 Task: Set the tab size preference to 1.
Action: Mouse moved to (1288, 124)
Screenshot: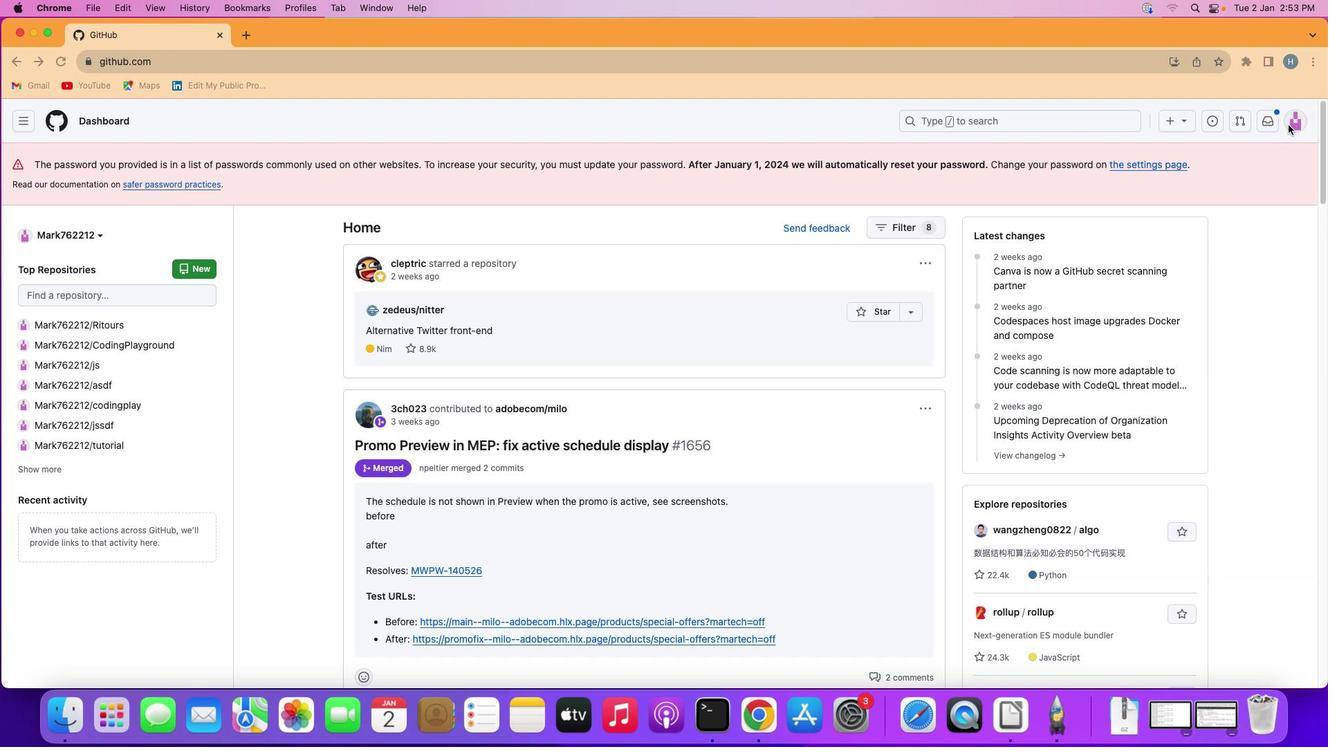
Action: Mouse pressed left at (1288, 124)
Screenshot: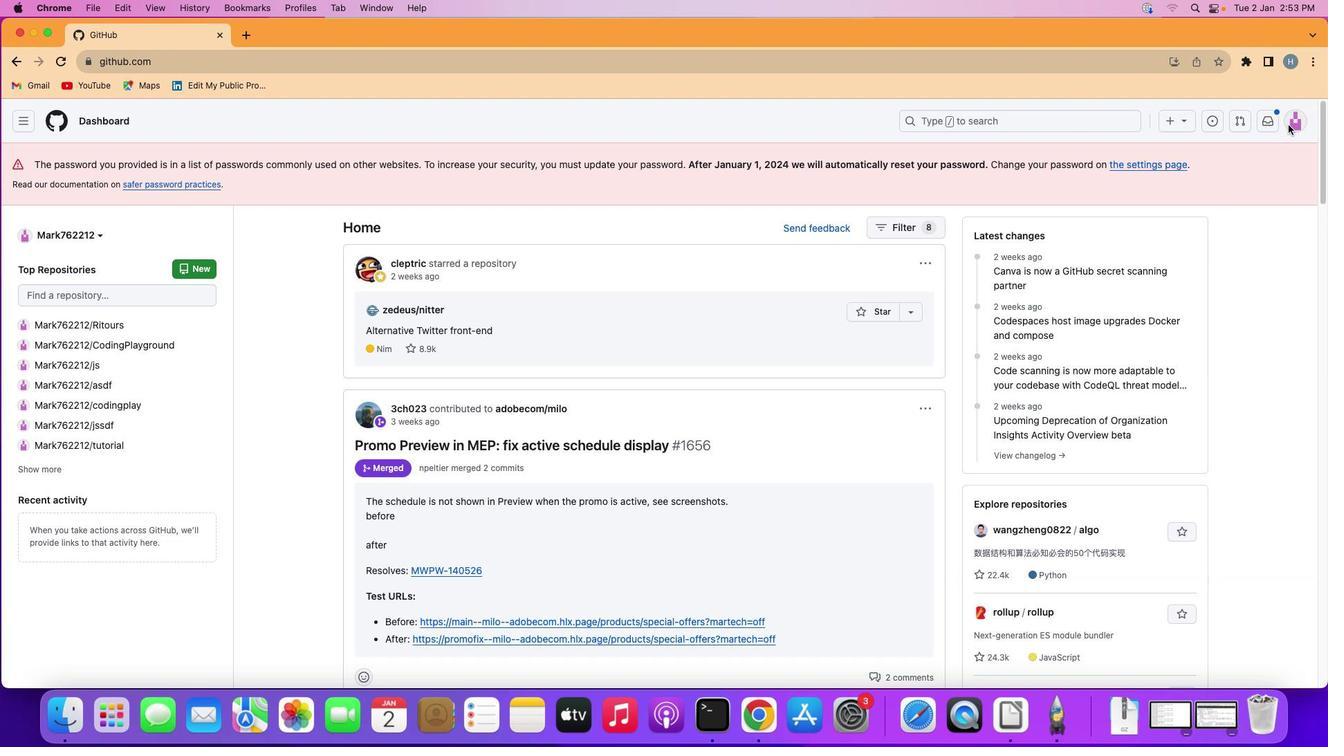 
Action: Mouse moved to (1293, 120)
Screenshot: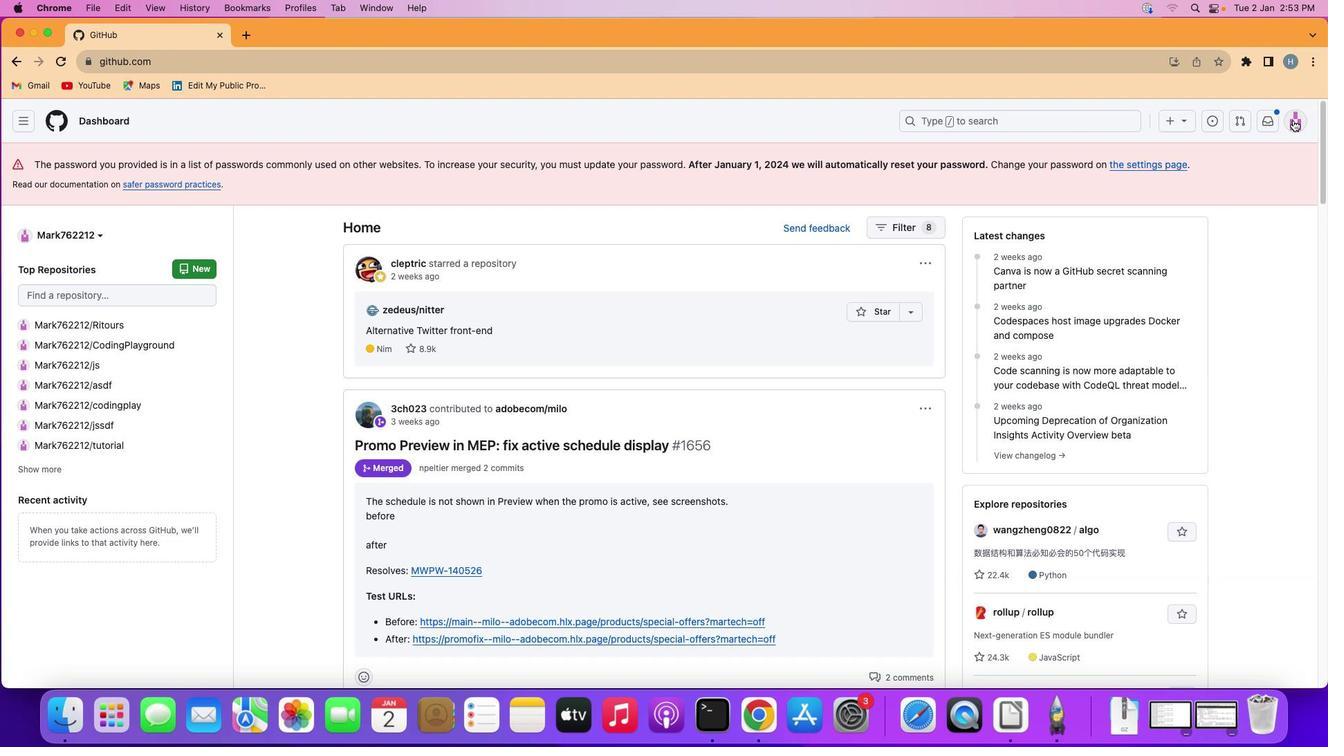 
Action: Mouse pressed left at (1293, 120)
Screenshot: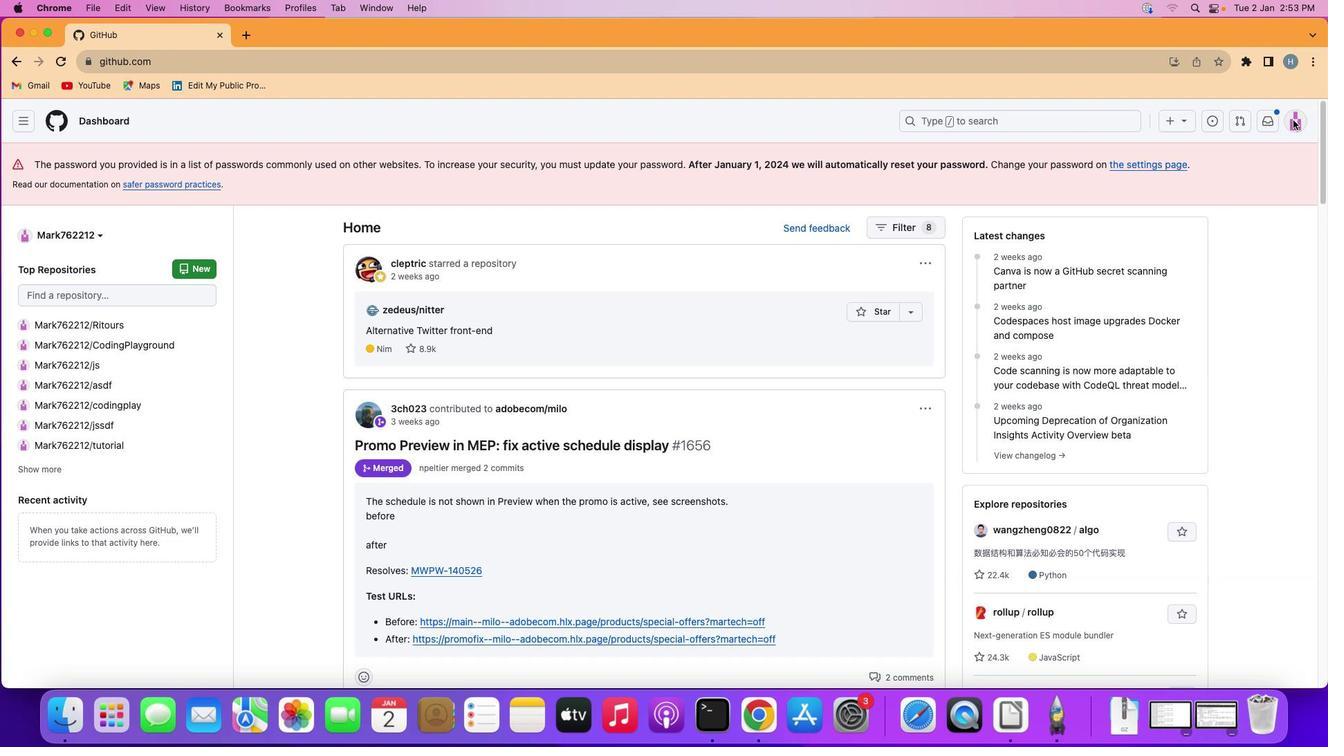 
Action: Mouse moved to (1204, 497)
Screenshot: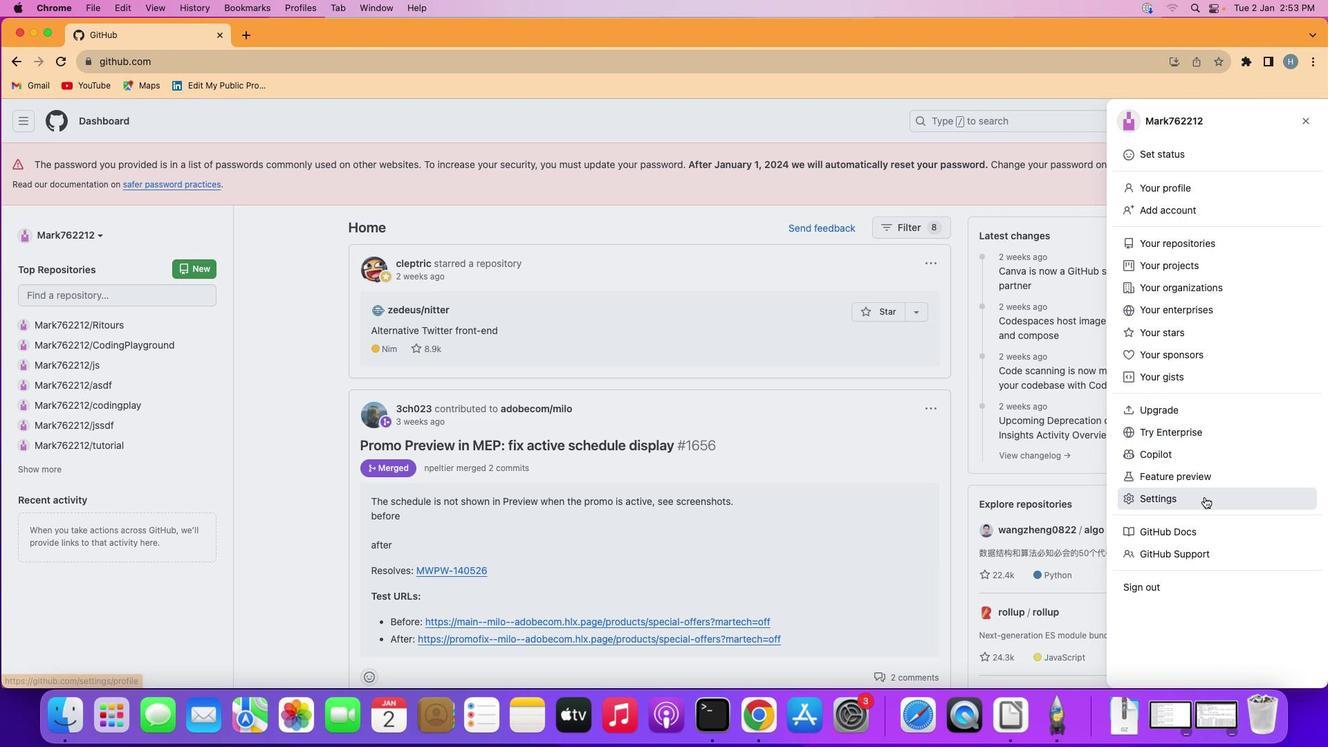 
Action: Mouse pressed left at (1204, 497)
Screenshot: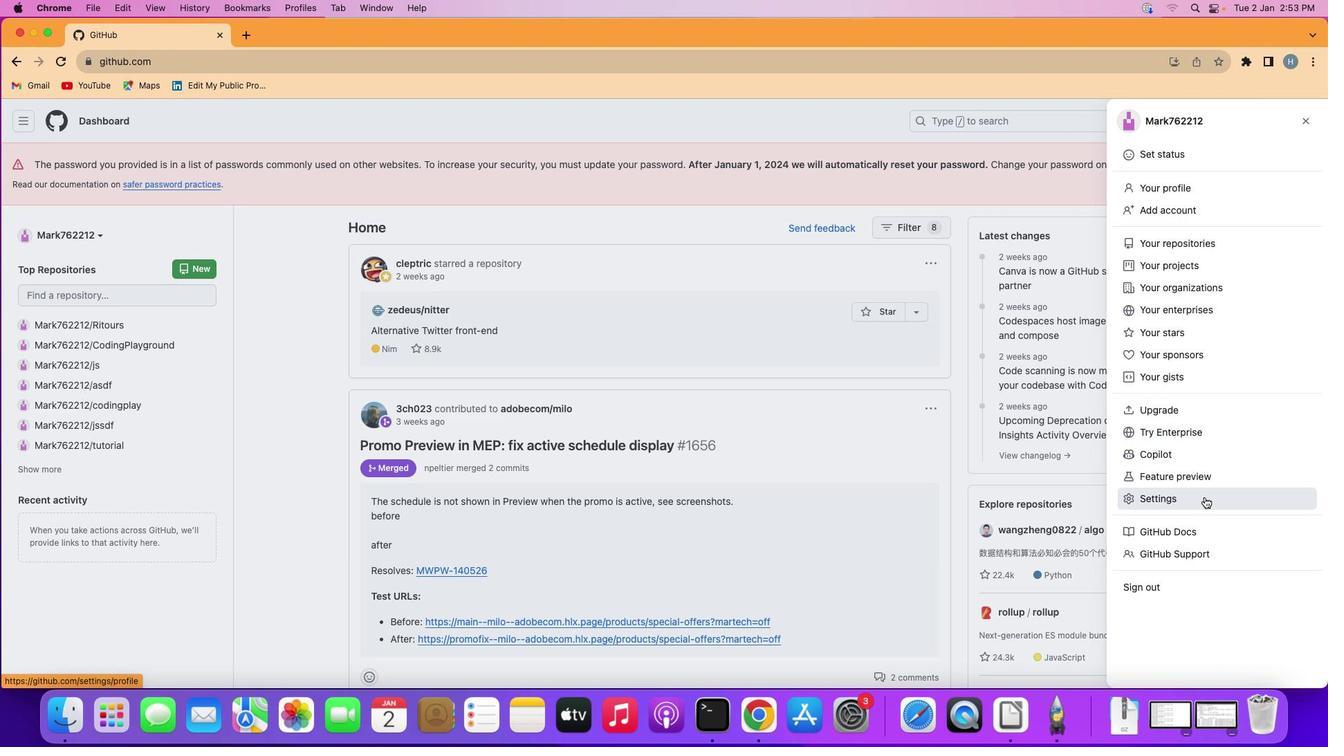 
Action: Mouse moved to (312, 329)
Screenshot: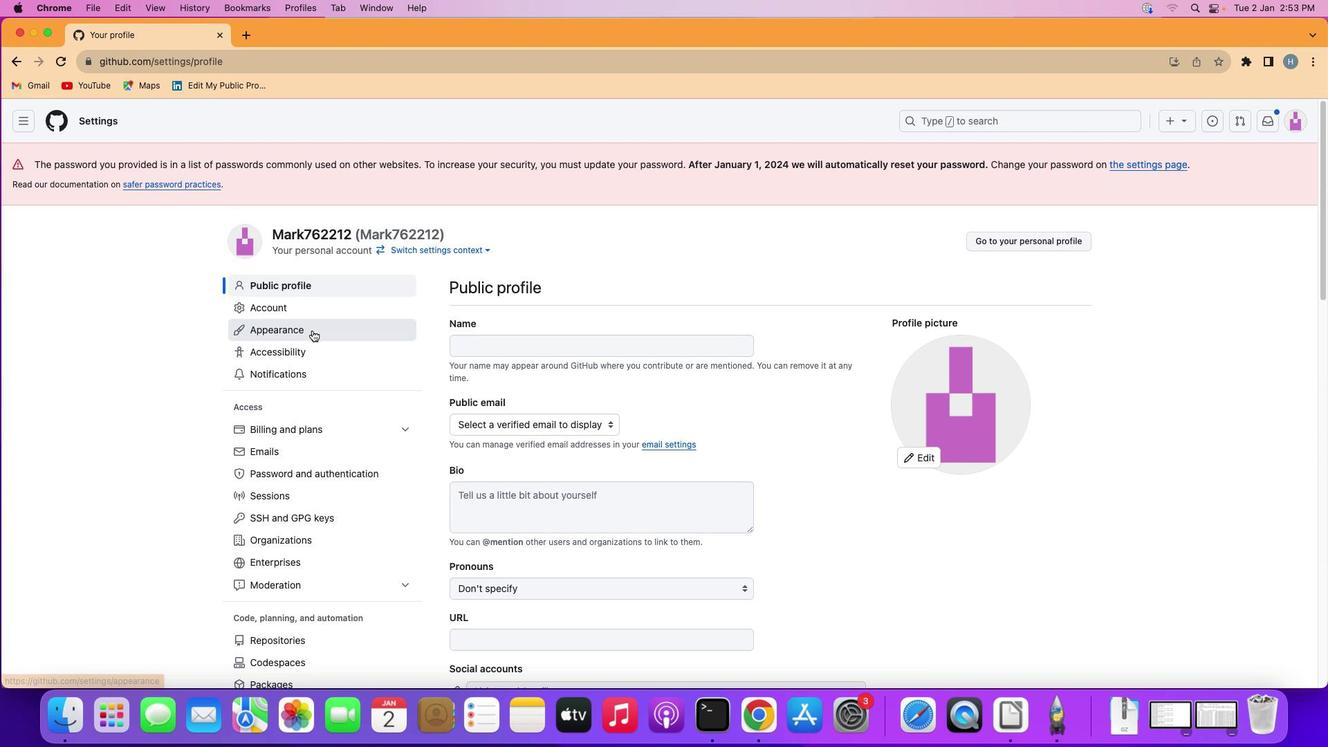 
Action: Mouse pressed left at (312, 329)
Screenshot: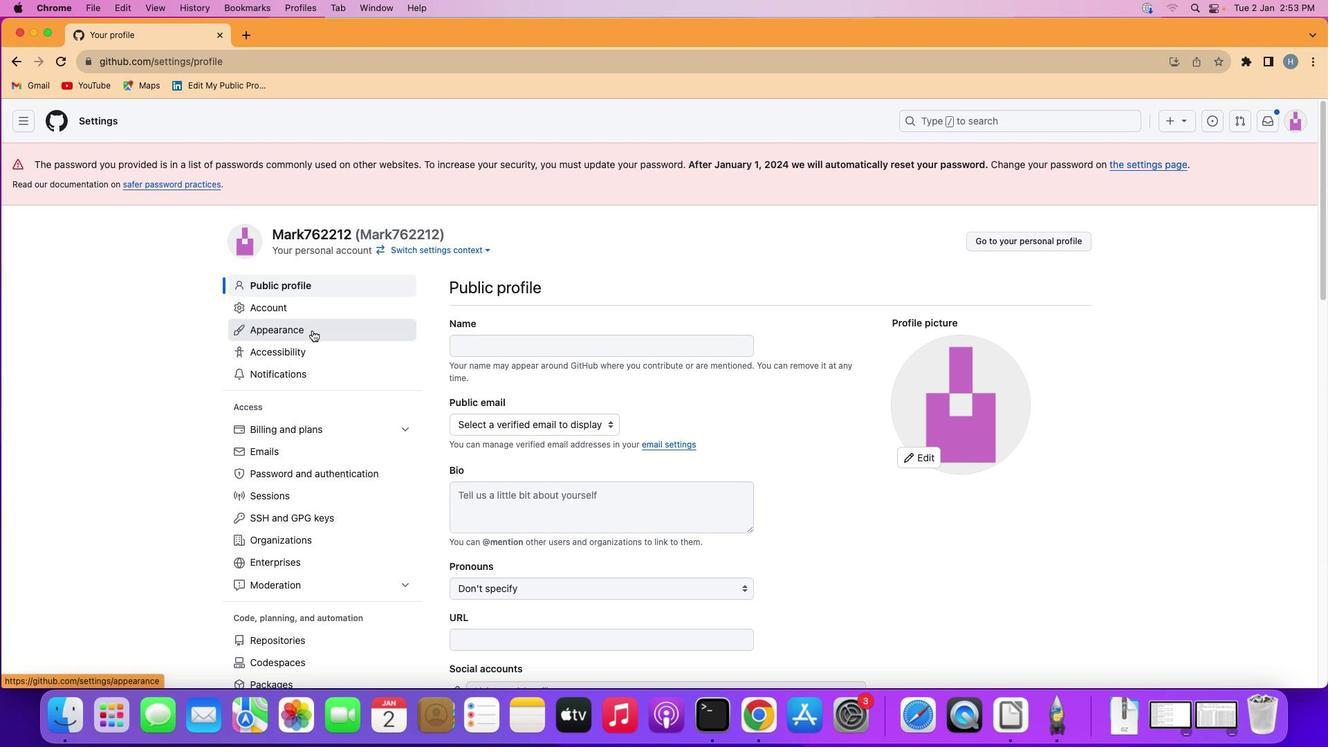 
Action: Mouse moved to (633, 407)
Screenshot: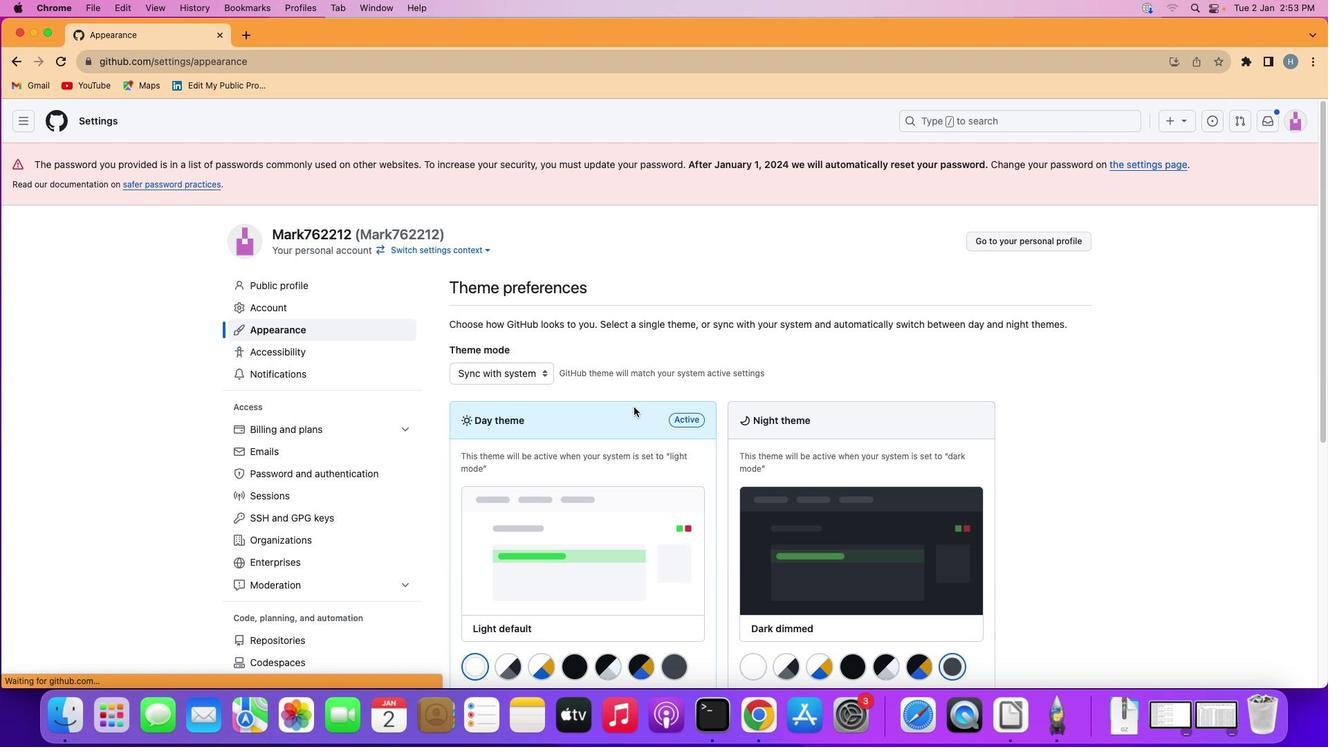 
Action: Mouse scrolled (633, 407) with delta (0, 0)
Screenshot: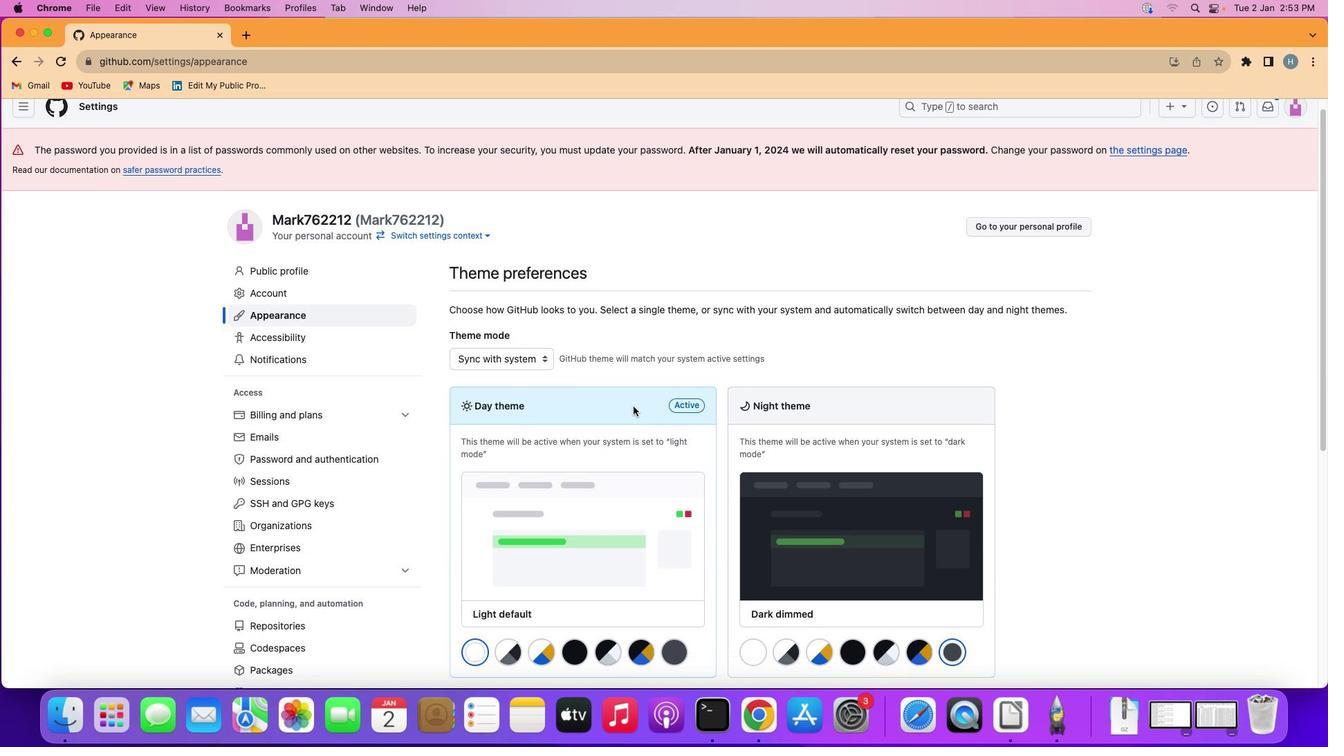 
Action: Mouse scrolled (633, 407) with delta (0, 0)
Screenshot: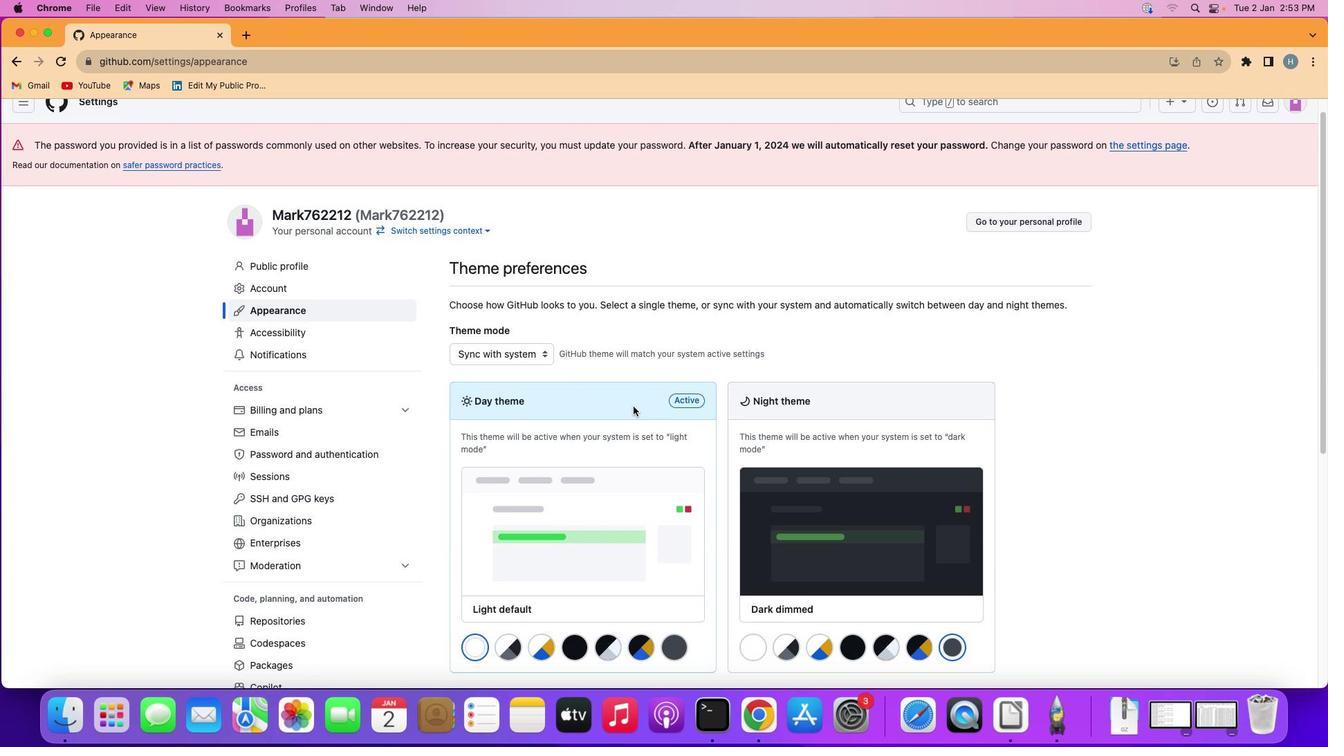 
Action: Mouse moved to (629, 406)
Screenshot: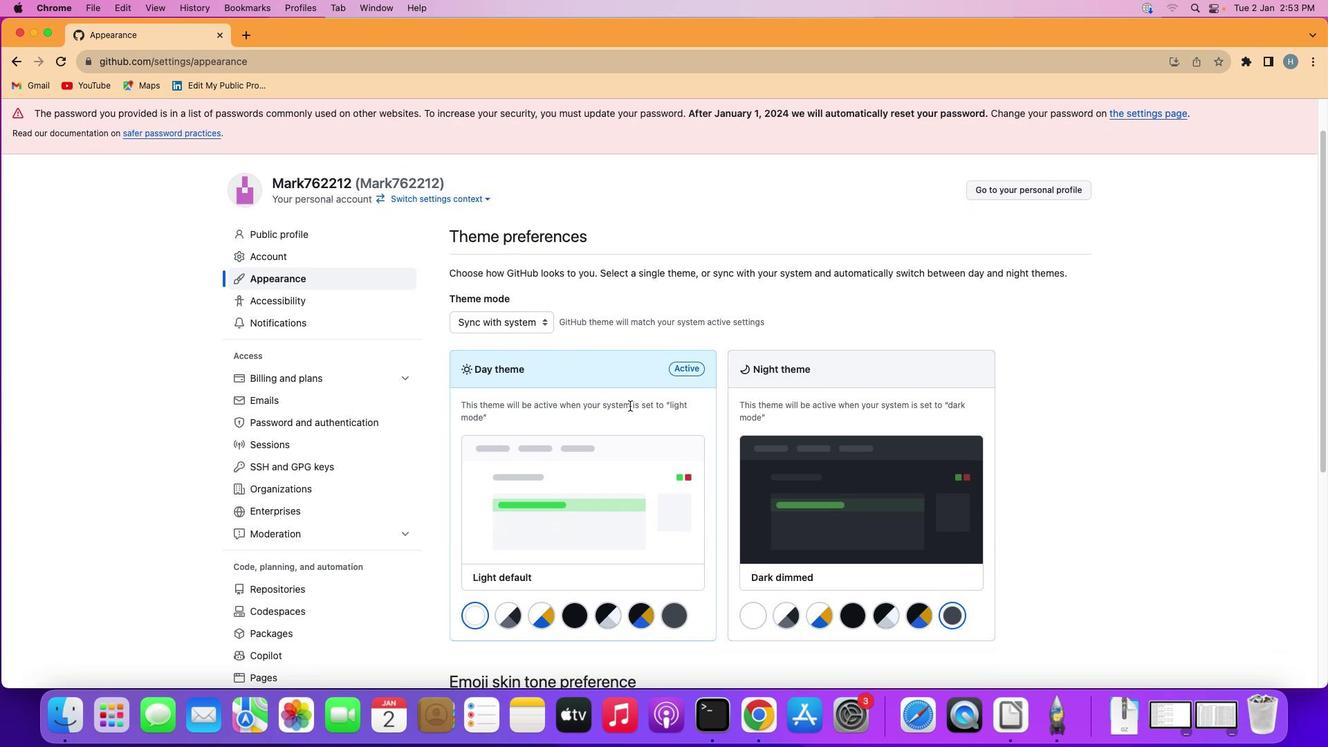 
Action: Mouse scrolled (629, 406) with delta (0, 0)
Screenshot: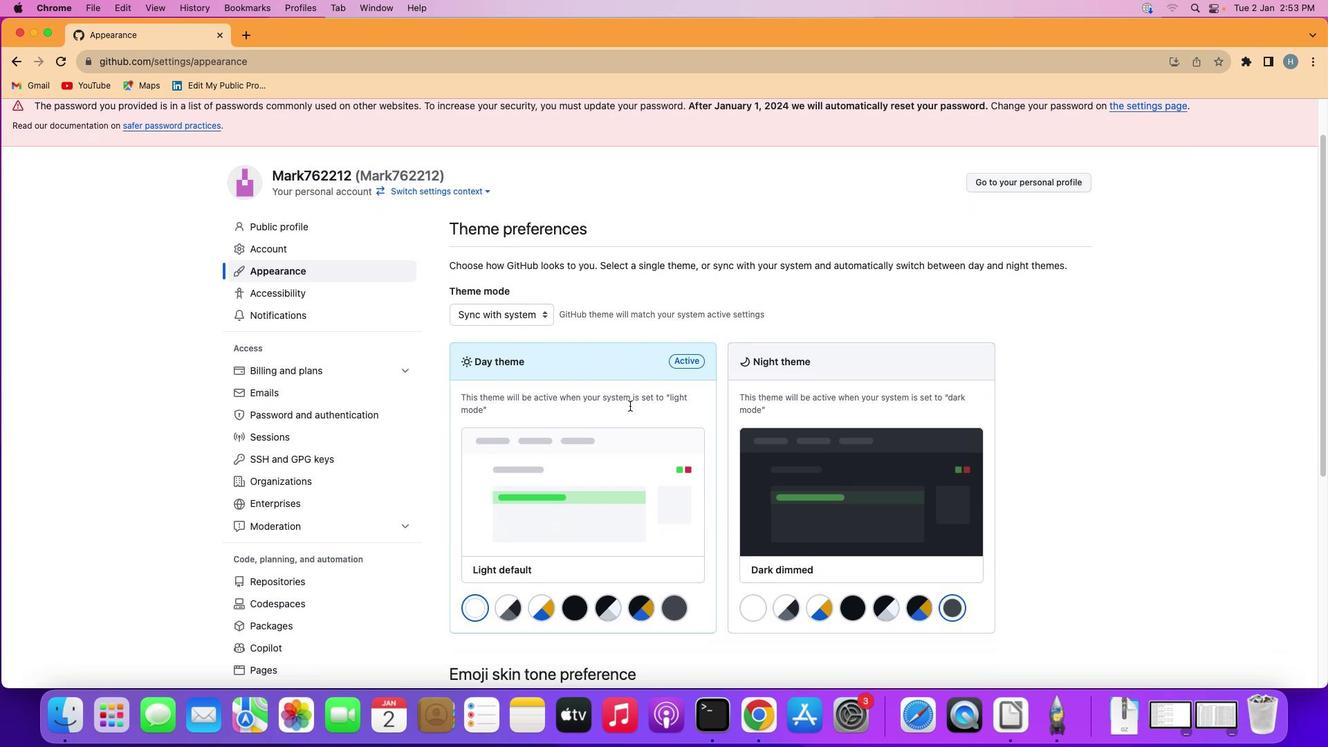 
Action: Mouse scrolled (629, 406) with delta (0, 0)
Screenshot: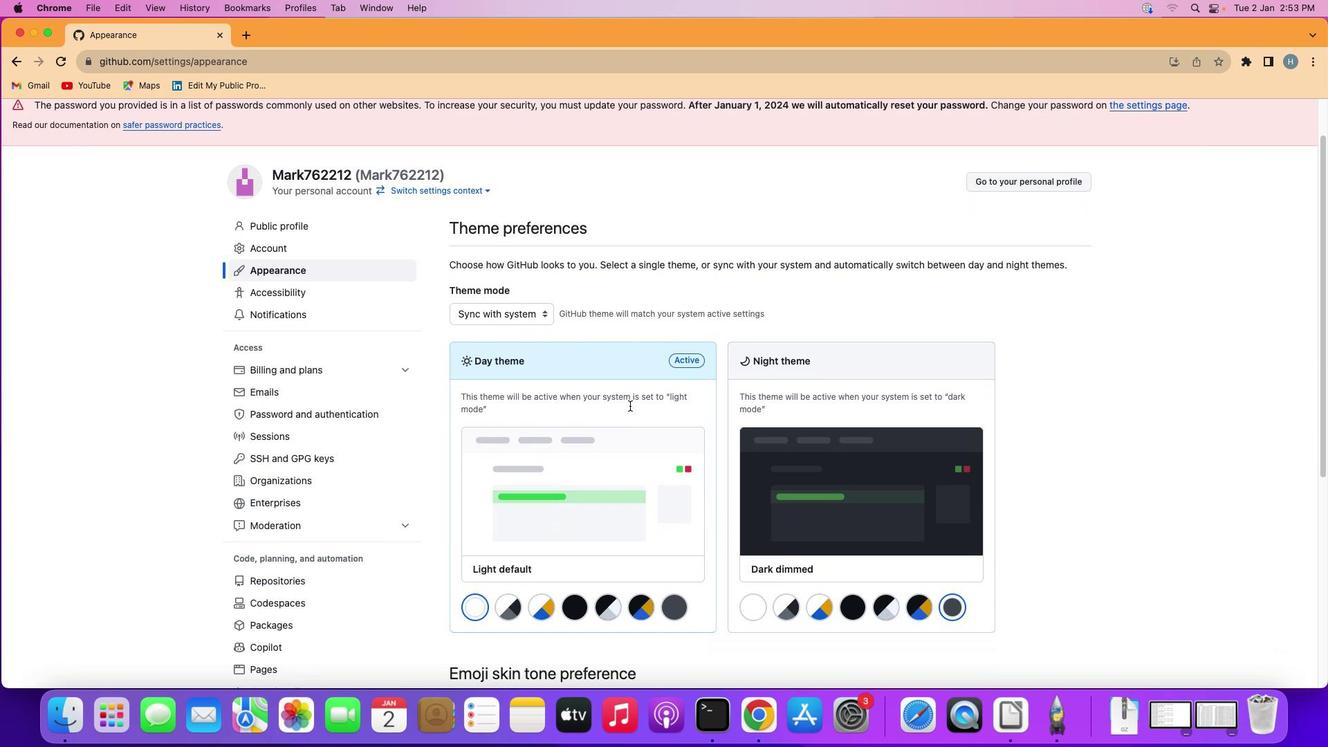 
Action: Mouse scrolled (629, 406) with delta (0, -2)
Screenshot: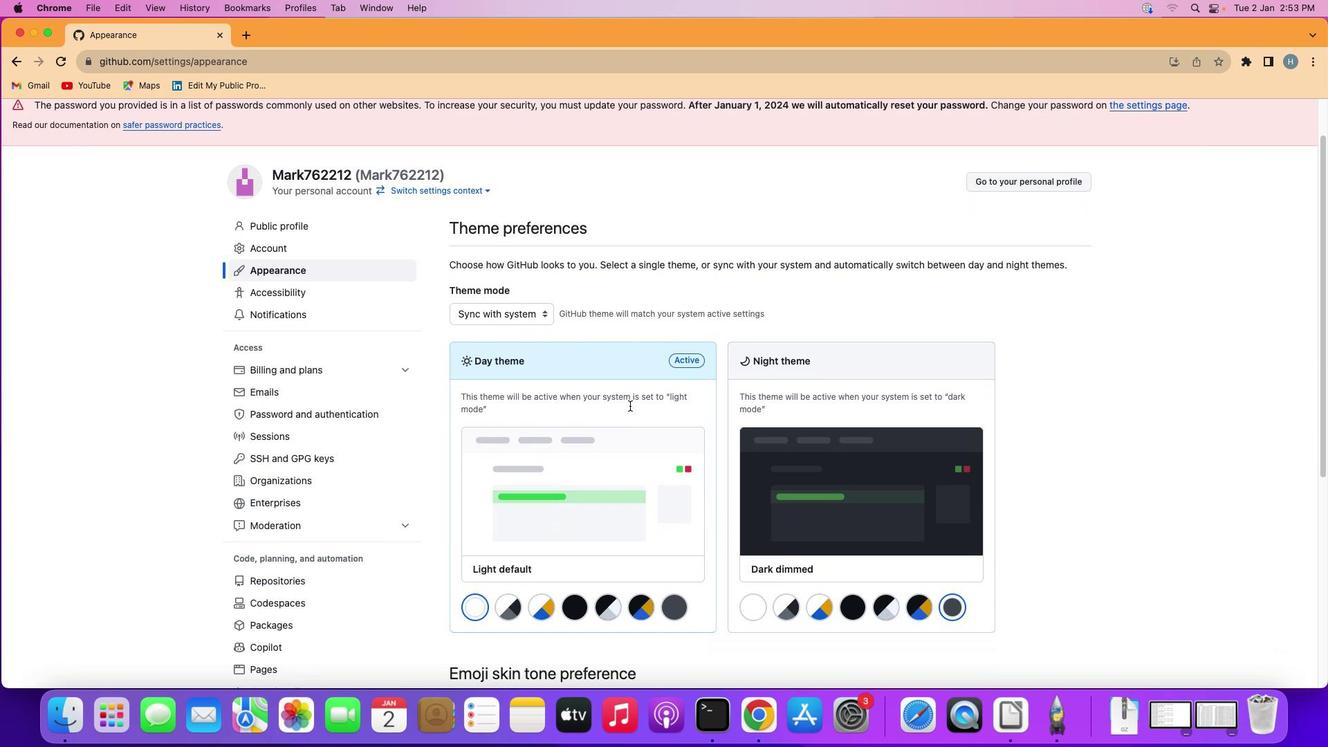 
Action: Mouse scrolled (629, 406) with delta (0, 2)
Screenshot: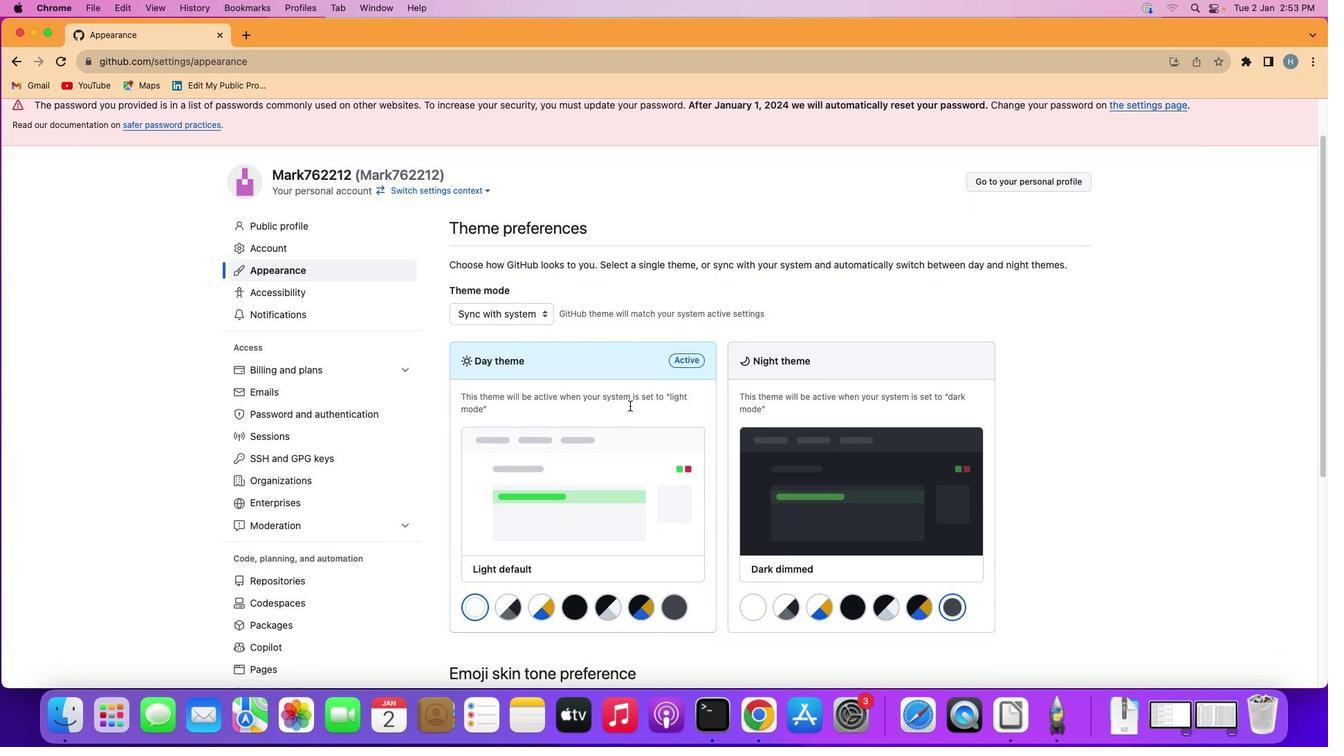 
Action: Mouse moved to (628, 405)
Screenshot: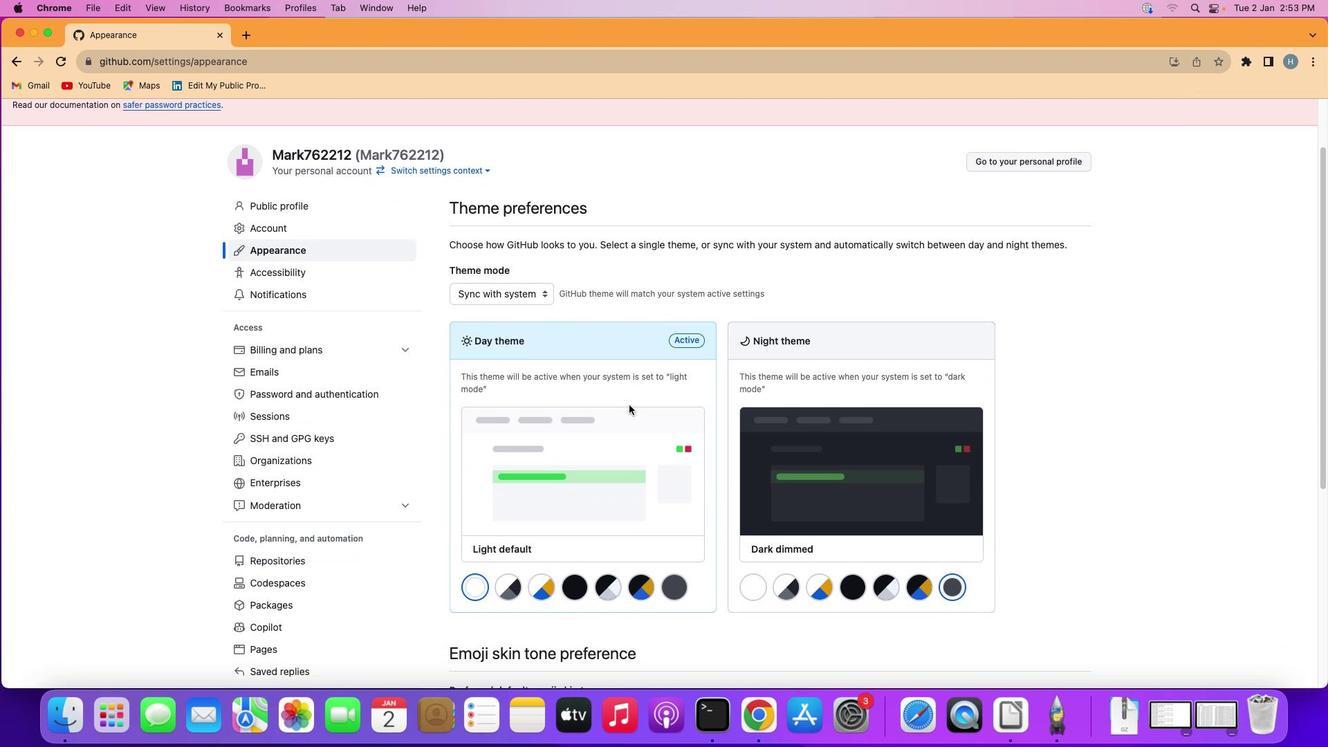 
Action: Mouse scrolled (628, 405) with delta (0, 0)
Screenshot: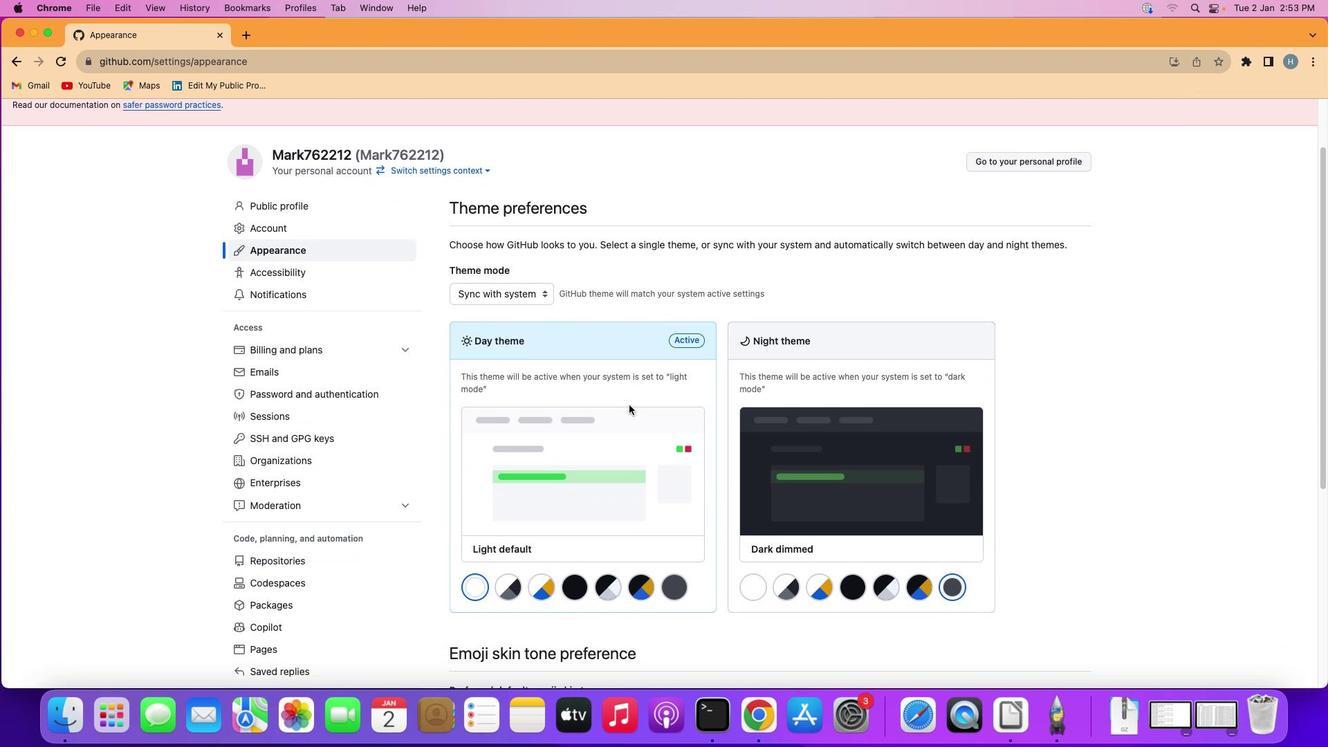 
Action: Mouse scrolled (628, 405) with delta (0, 0)
Screenshot: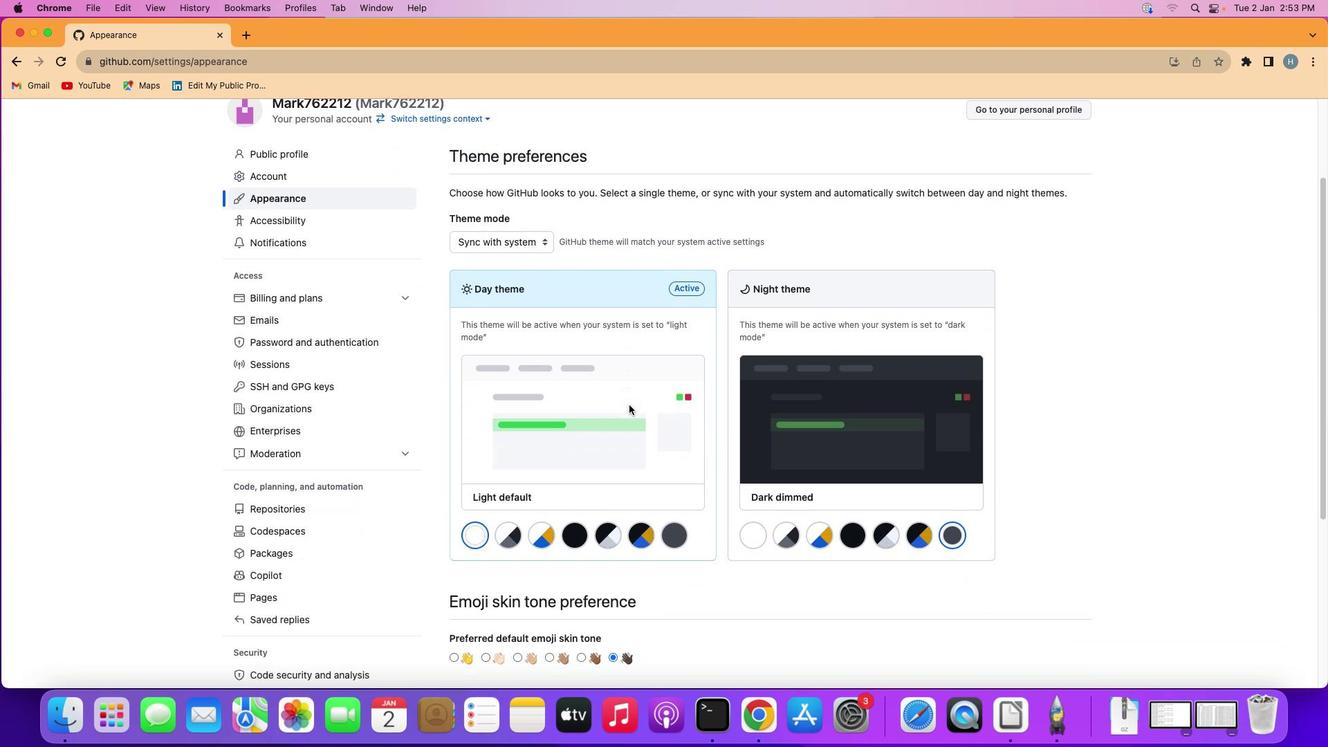 
Action: Mouse scrolled (628, 405) with delta (0, -1)
Screenshot: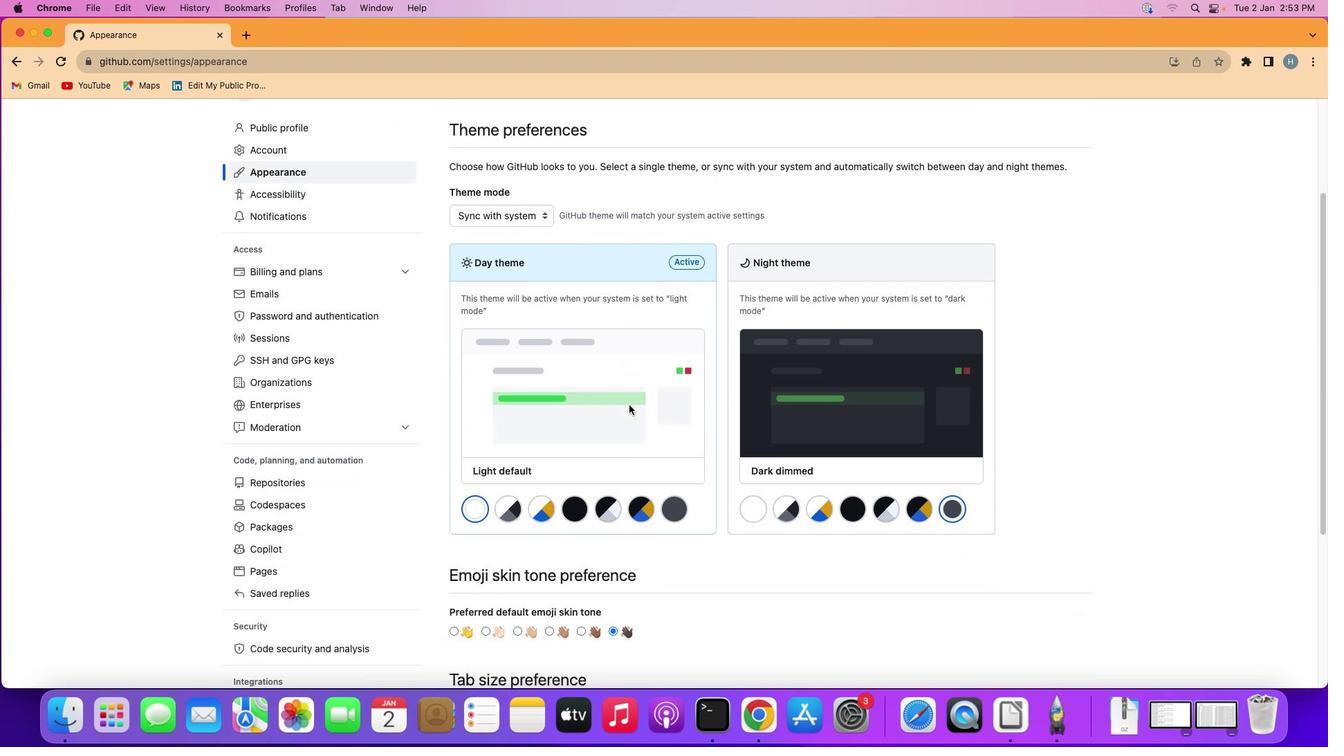 
Action: Mouse moved to (624, 406)
Screenshot: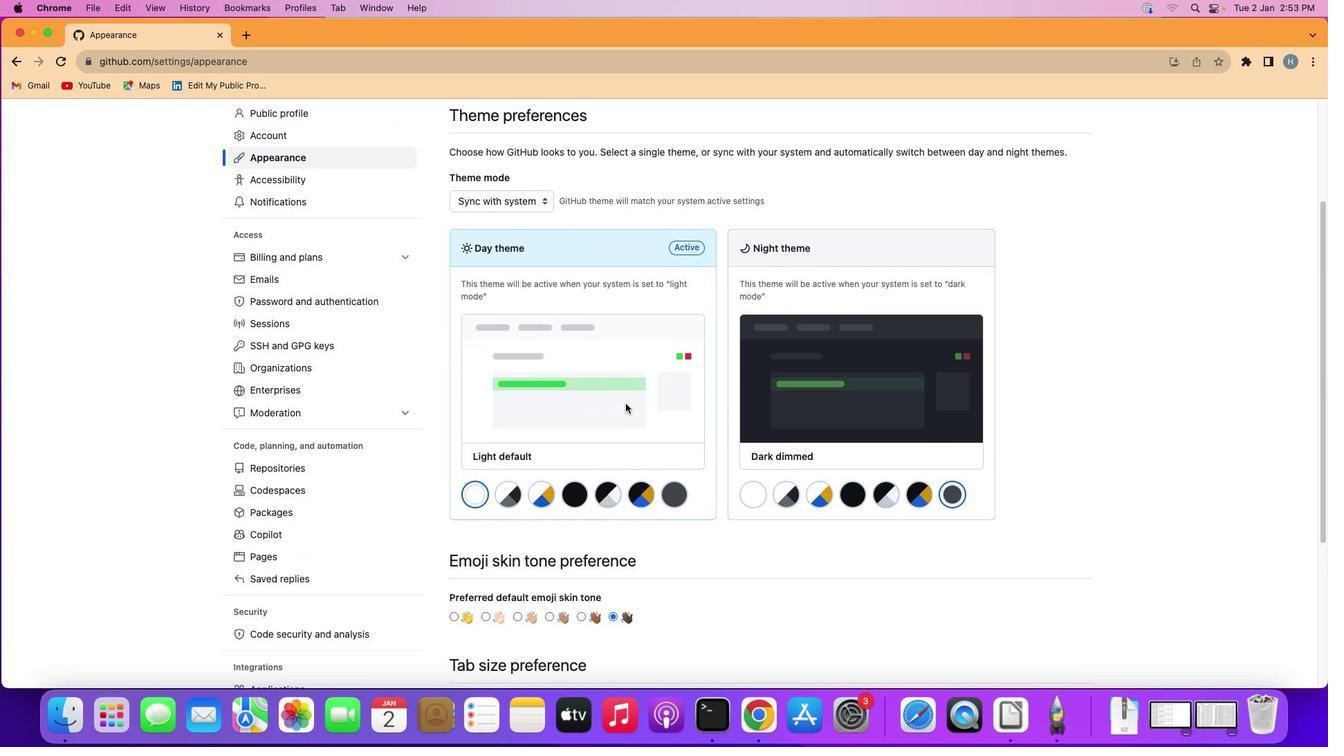 
Action: Mouse scrolled (624, 406) with delta (0, 0)
Screenshot: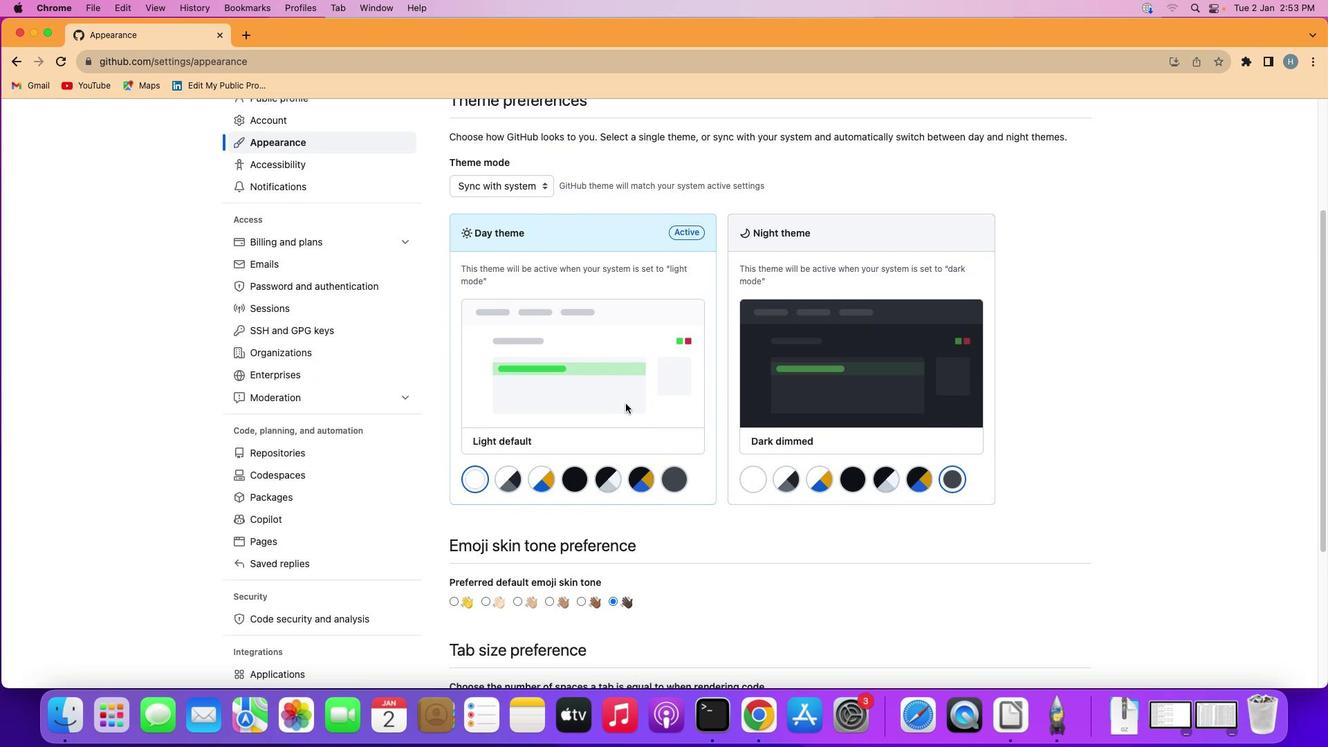 
Action: Mouse moved to (624, 405)
Screenshot: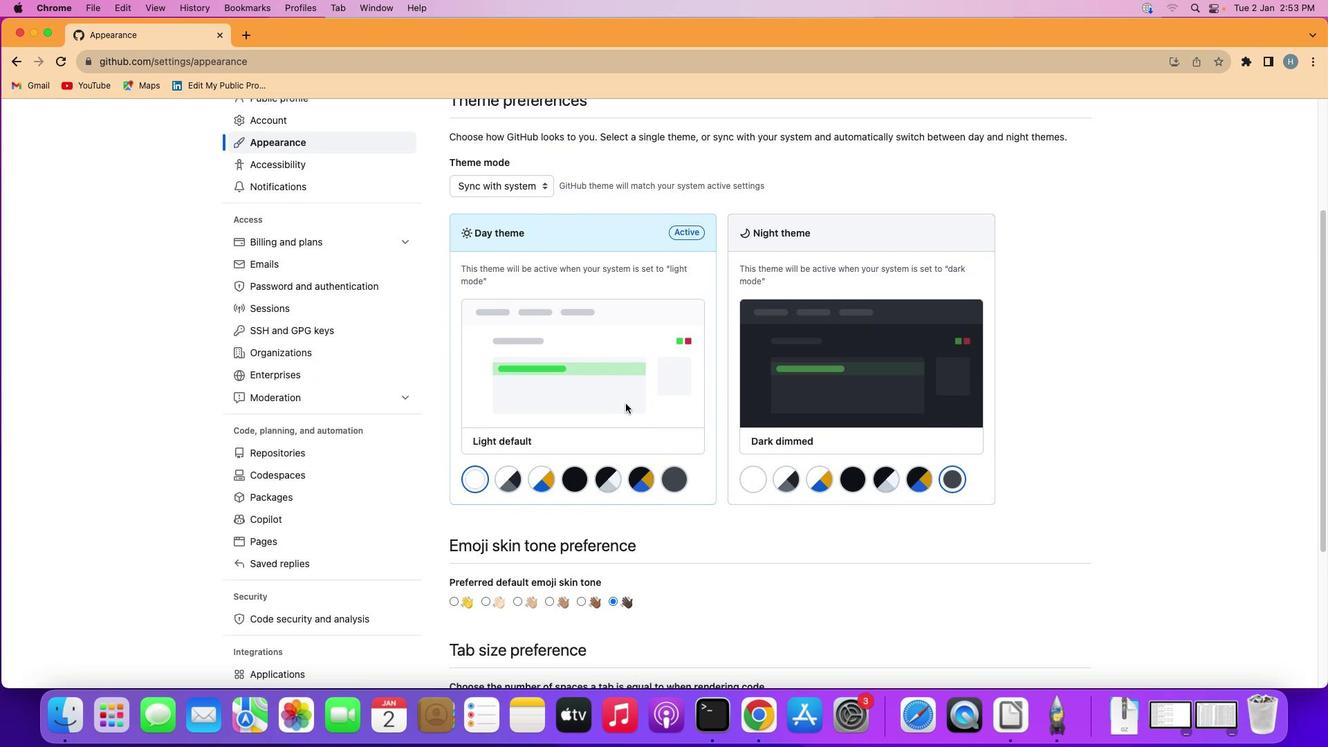 
Action: Mouse scrolled (624, 405) with delta (0, 0)
Screenshot: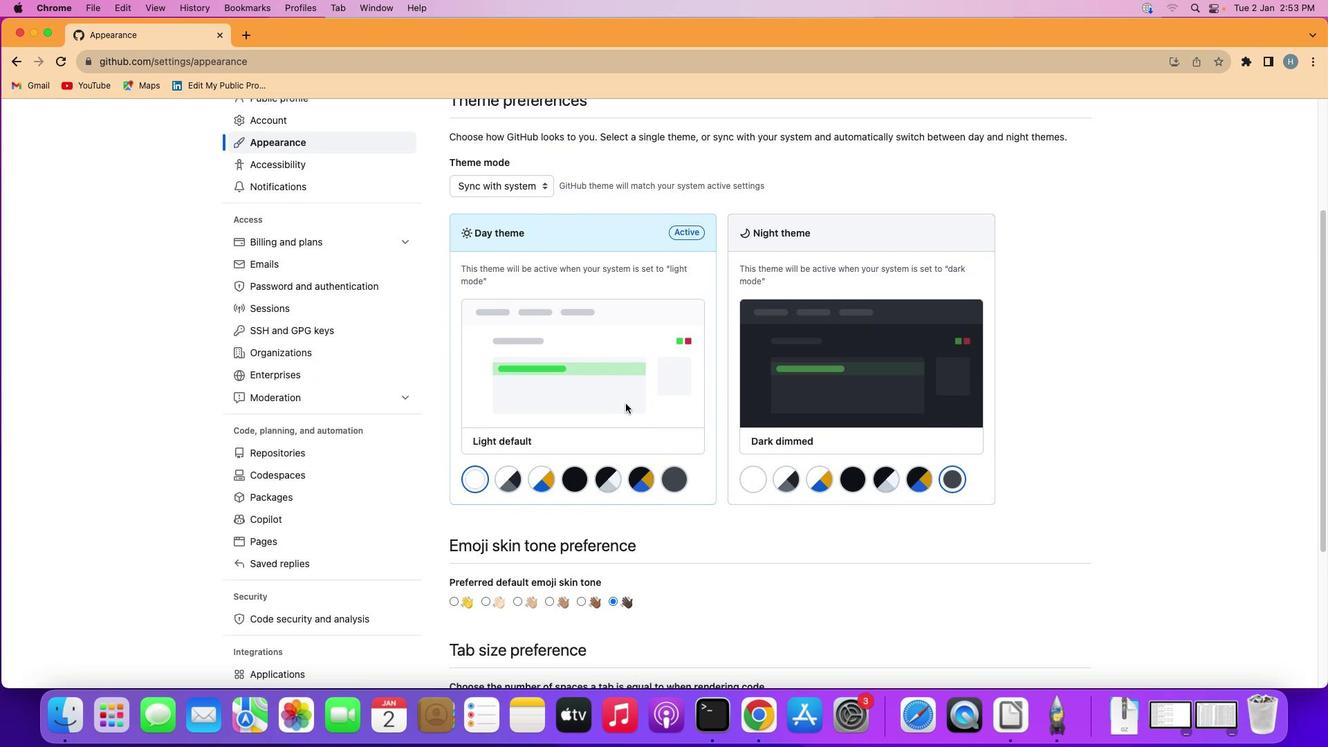 
Action: Mouse moved to (625, 403)
Screenshot: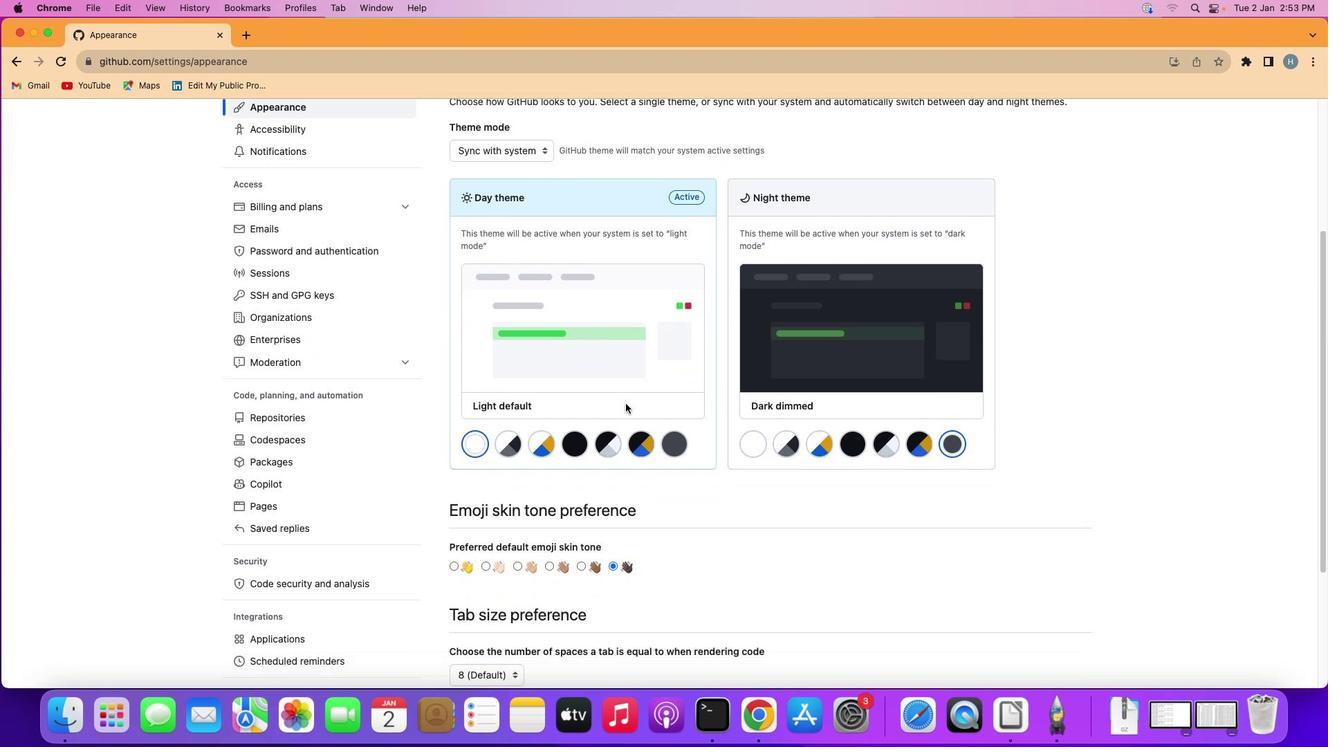 
Action: Mouse scrolled (625, 403) with delta (0, 0)
Screenshot: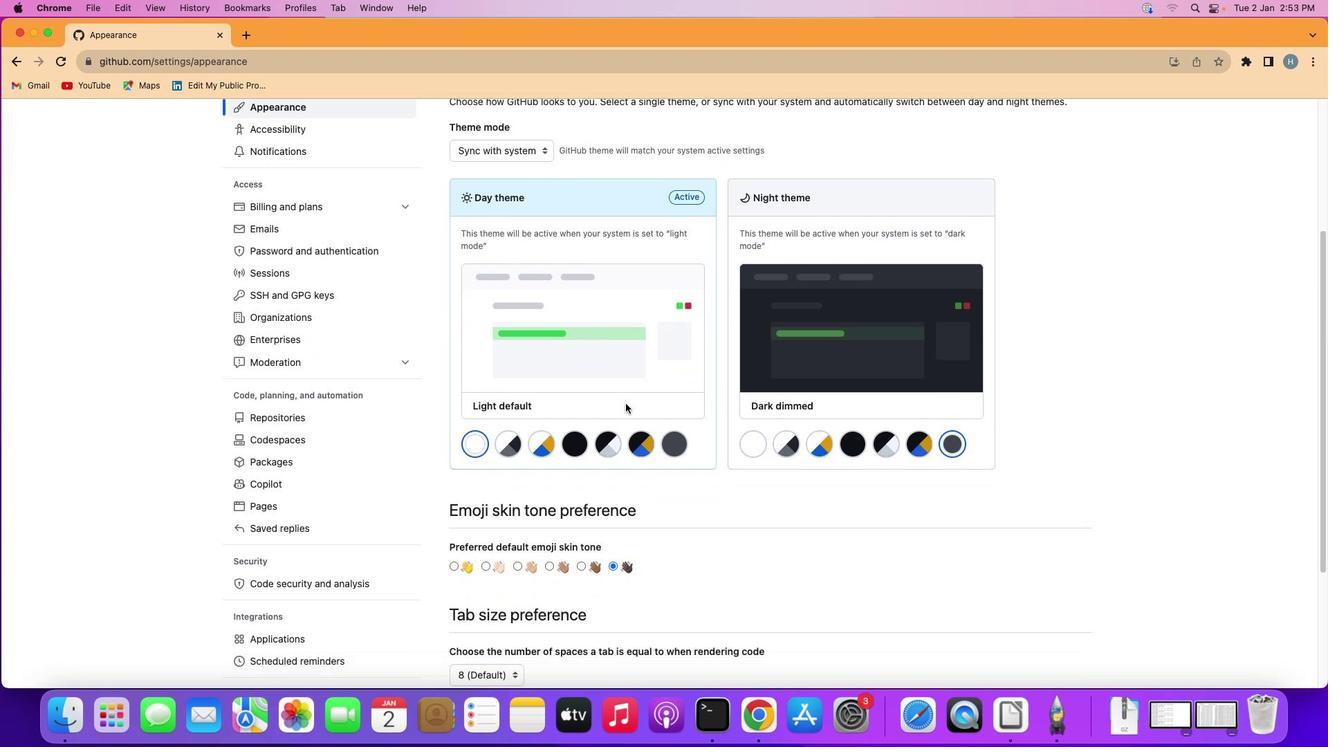
Action: Mouse moved to (623, 405)
Screenshot: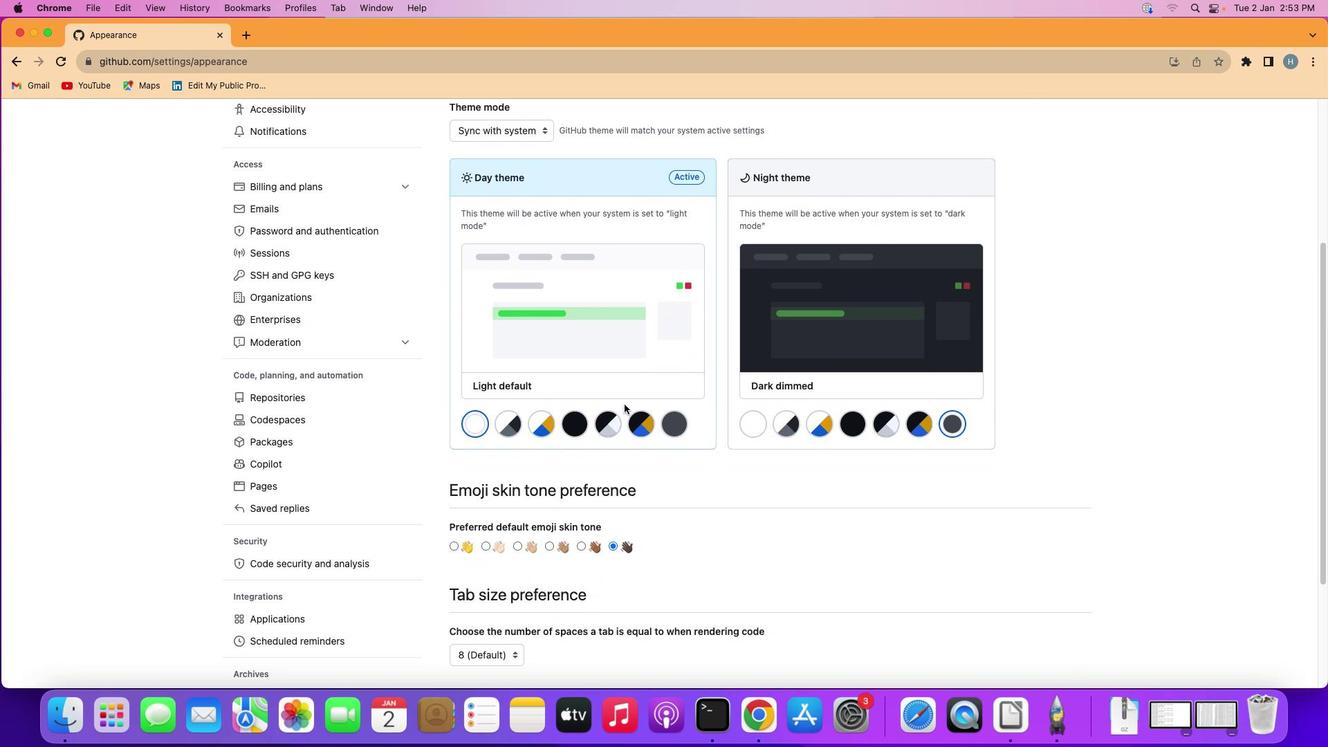 
Action: Mouse scrolled (623, 405) with delta (0, 0)
Screenshot: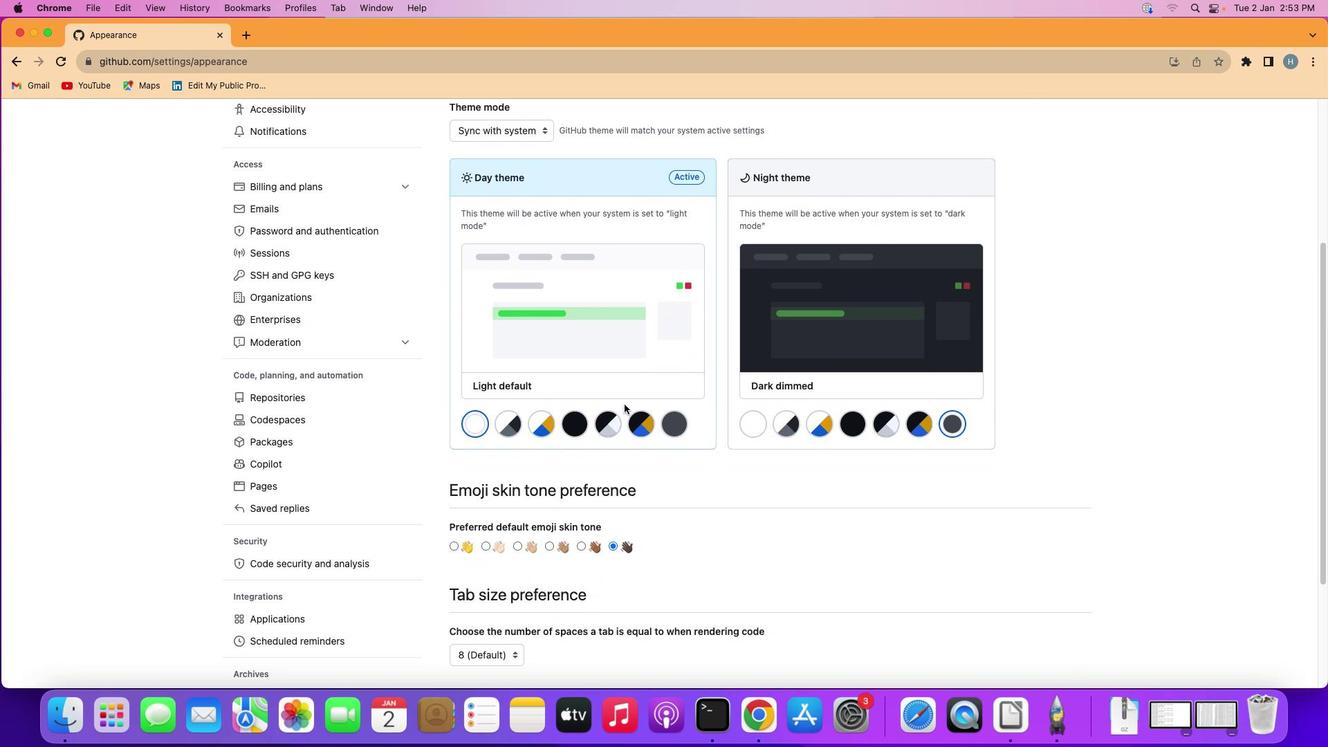 
Action: Mouse moved to (623, 404)
Screenshot: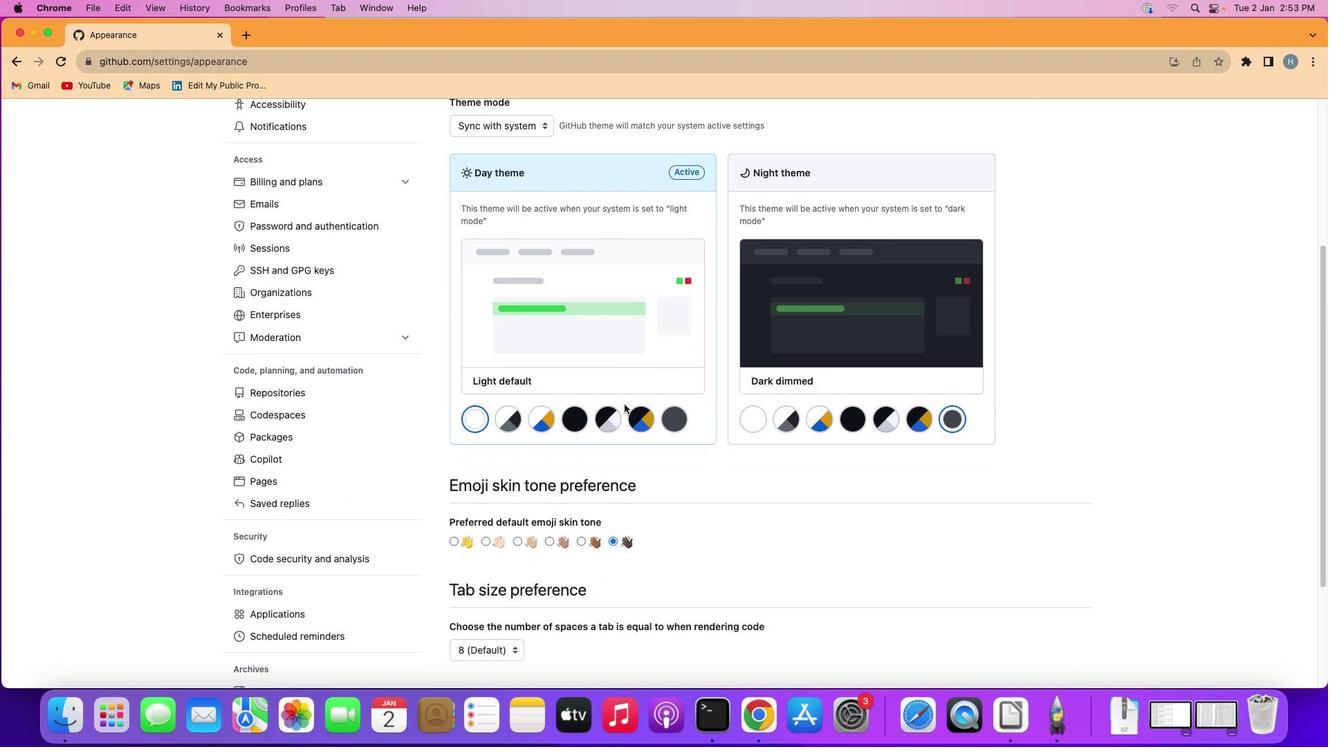 
Action: Mouse scrolled (623, 404) with delta (0, 0)
Screenshot: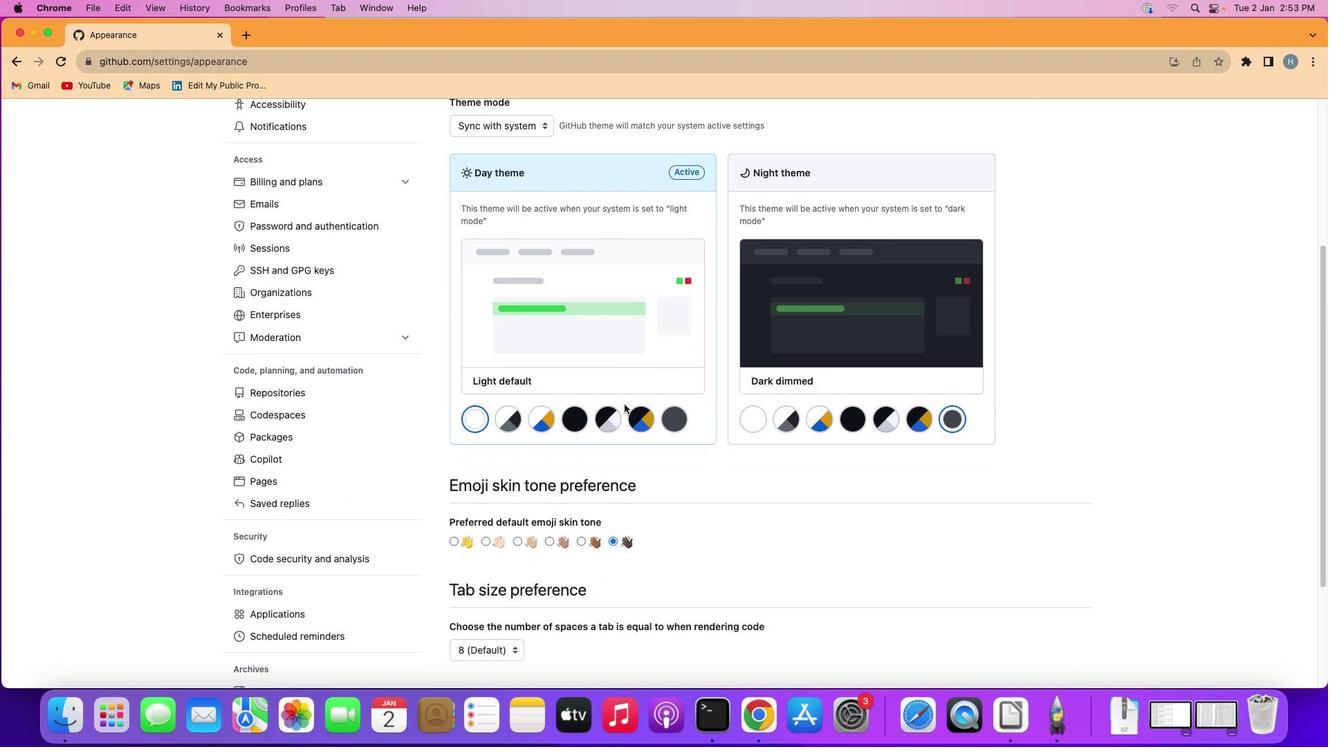
Action: Mouse moved to (623, 404)
Screenshot: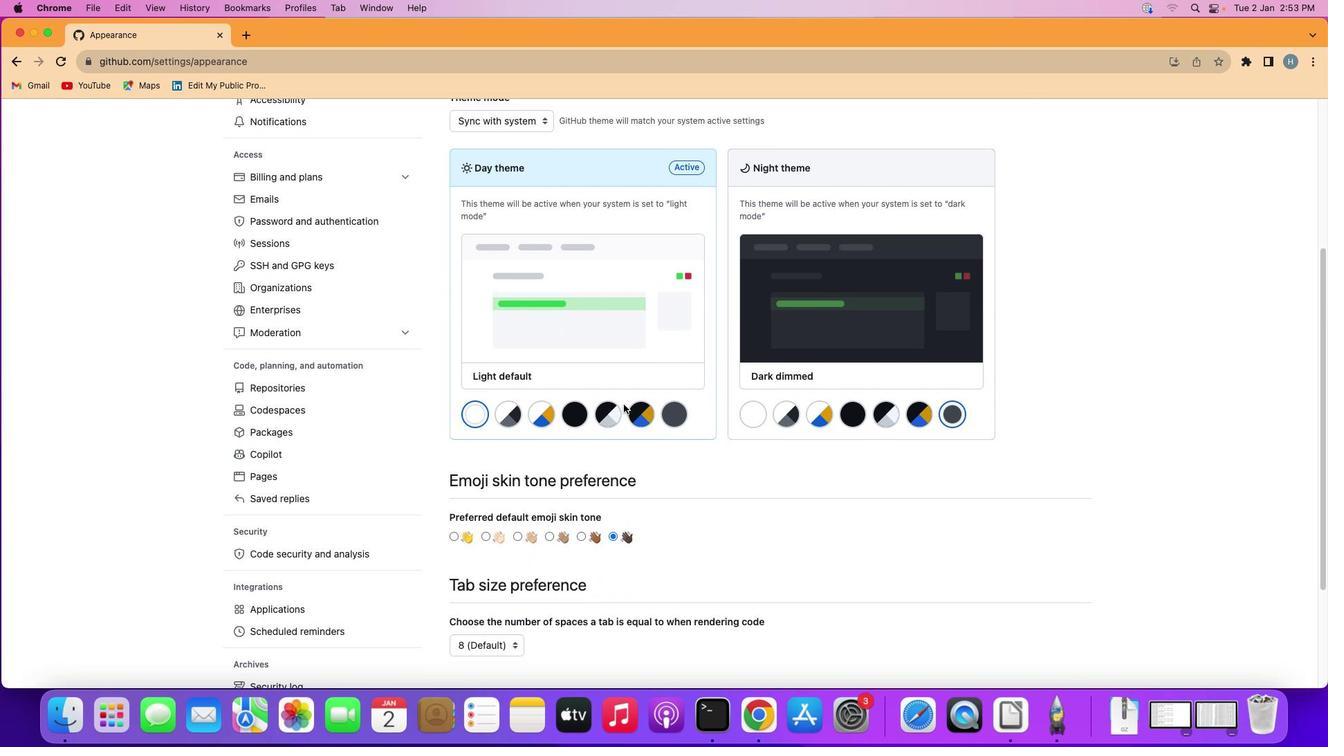 
Action: Mouse scrolled (623, 404) with delta (0, 0)
Screenshot: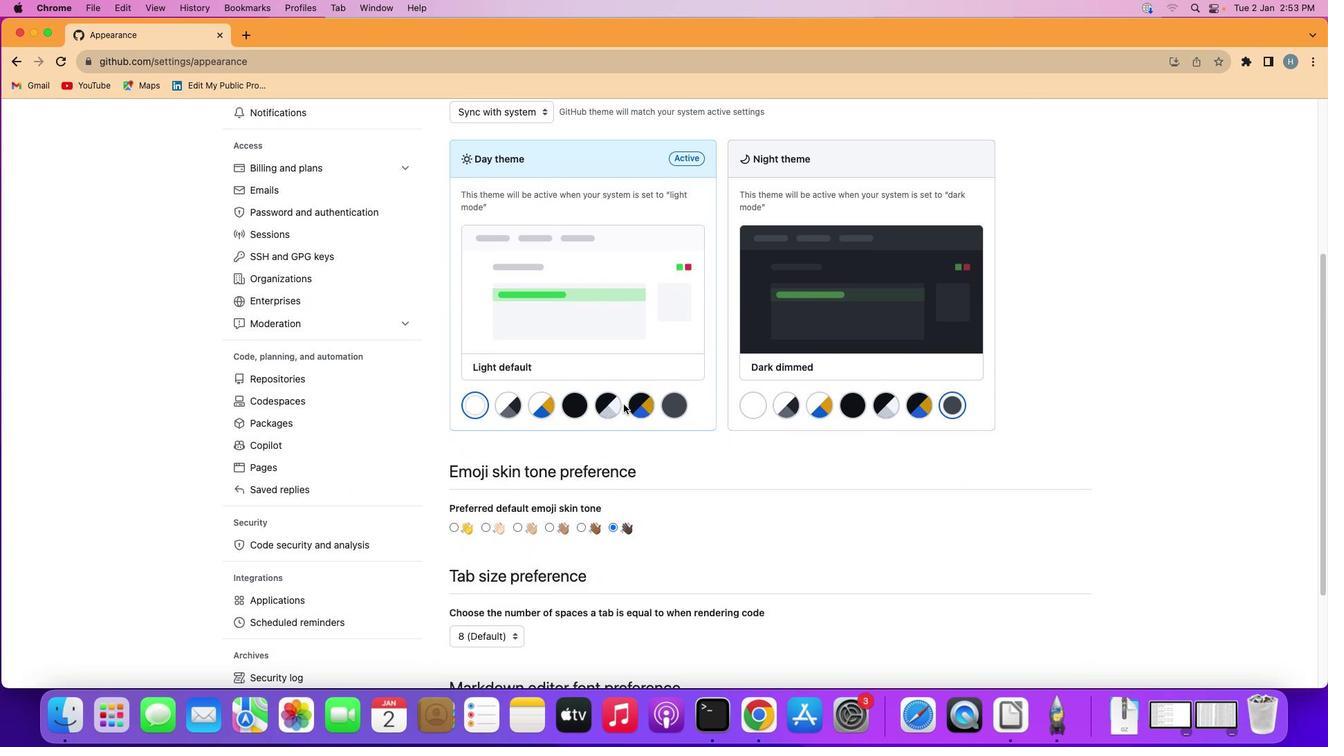 
Action: Mouse scrolled (623, 404) with delta (0, 0)
Screenshot: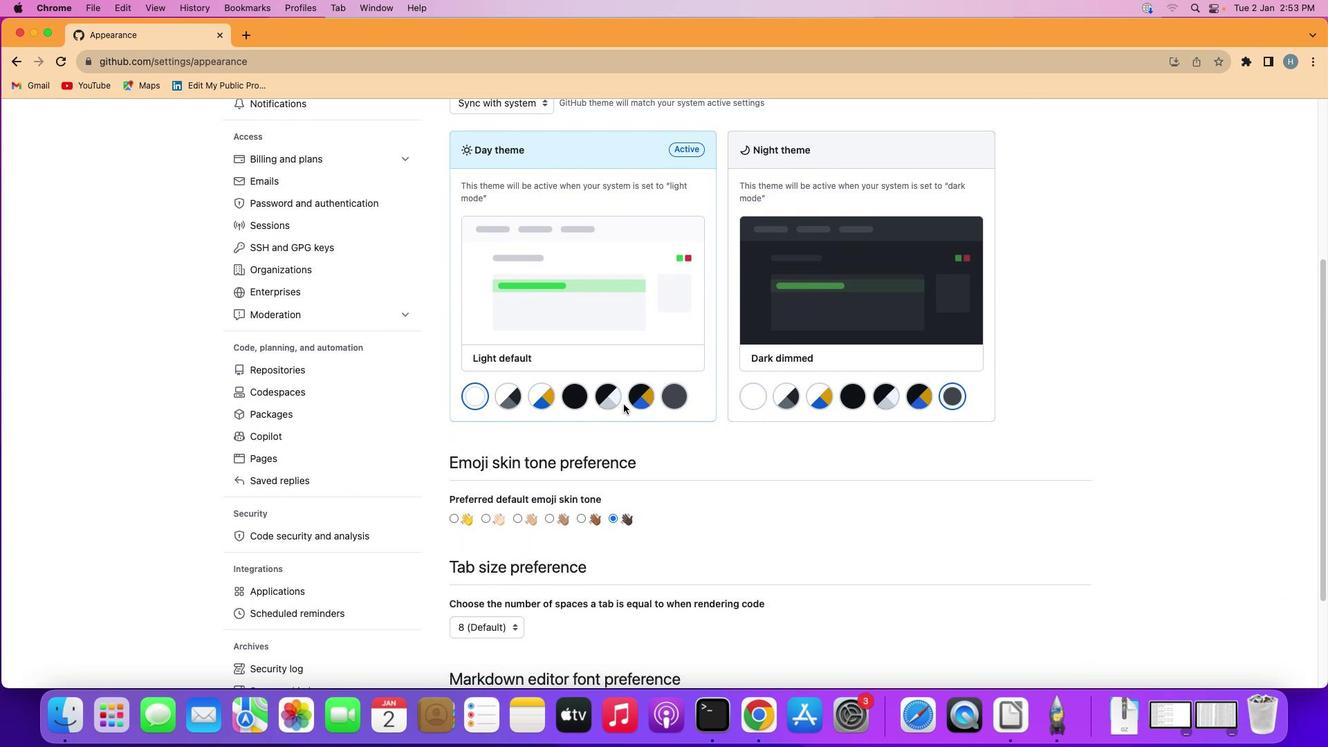 
Action: Mouse scrolled (623, 404) with delta (0, 0)
Screenshot: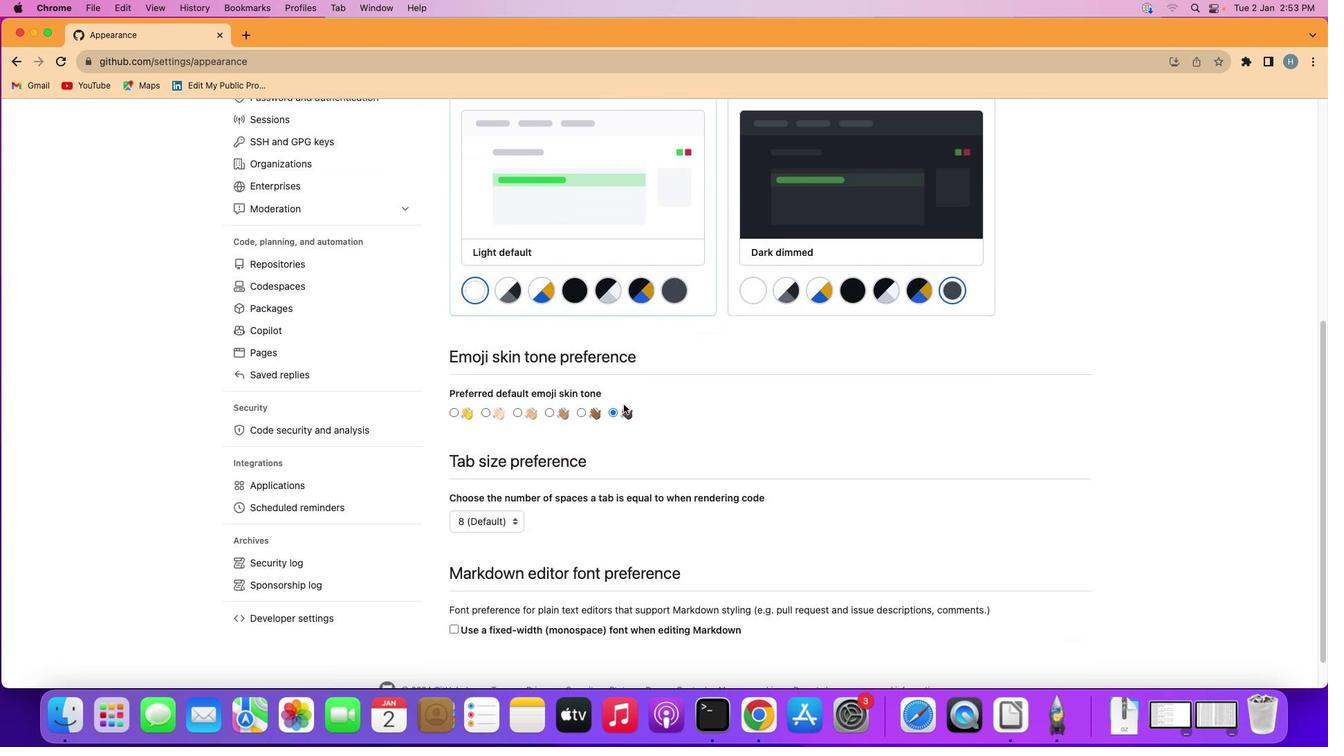 
Action: Mouse scrolled (623, 404) with delta (0, -2)
Screenshot: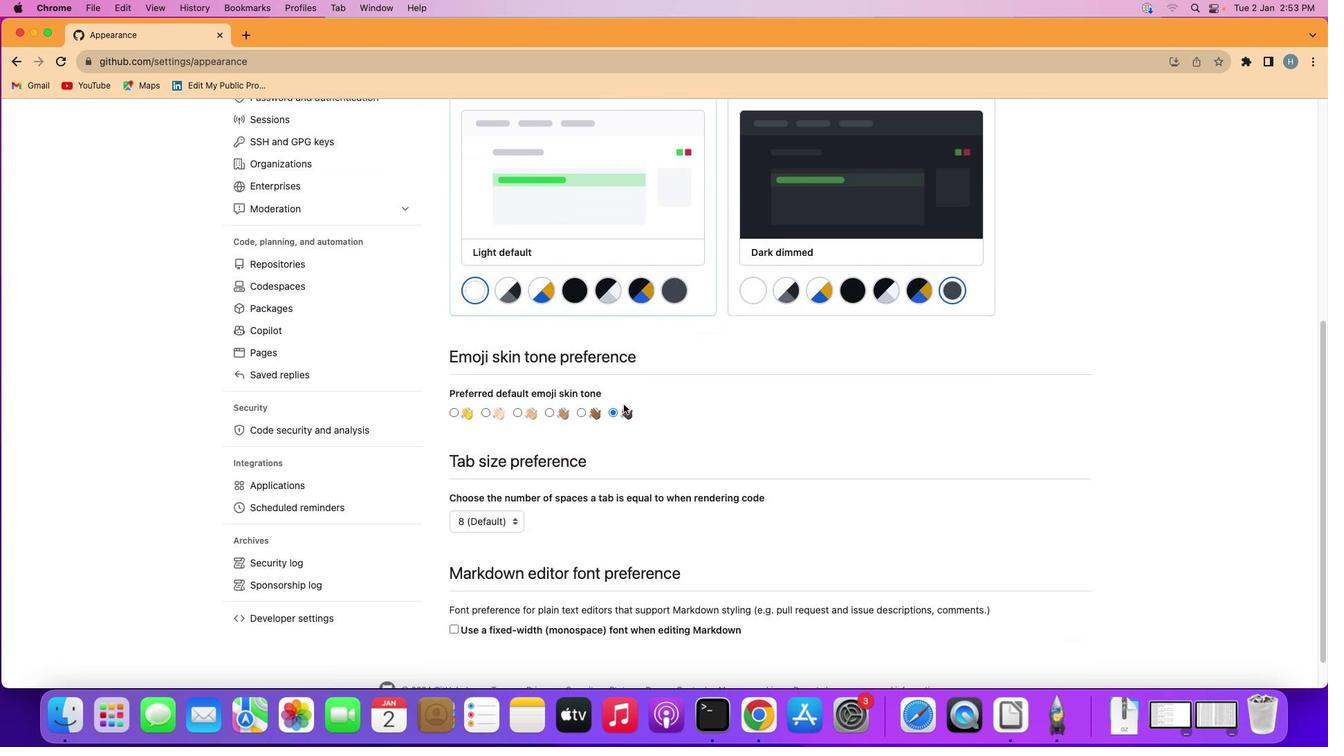 
Action: Mouse scrolled (623, 404) with delta (0, -2)
Screenshot: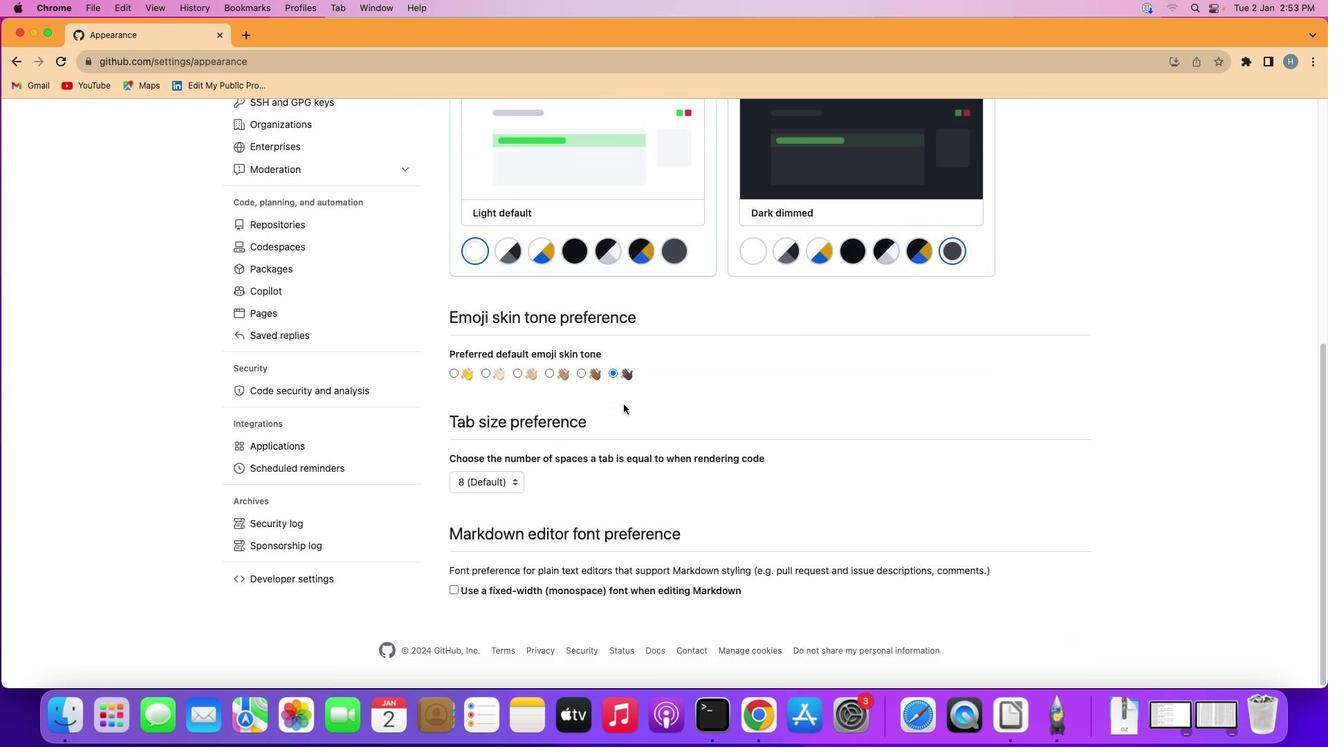 
Action: Mouse moved to (621, 403)
Screenshot: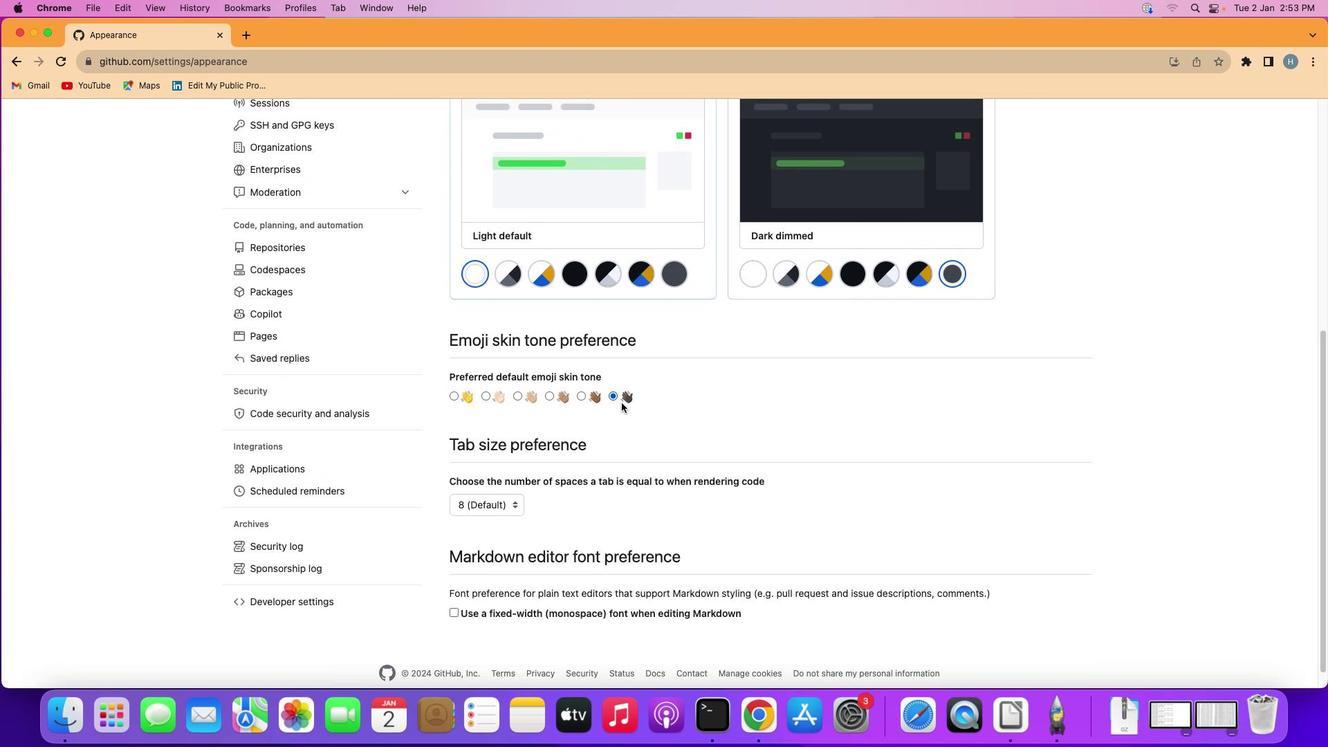 
Action: Mouse scrolled (621, 403) with delta (0, 0)
Screenshot: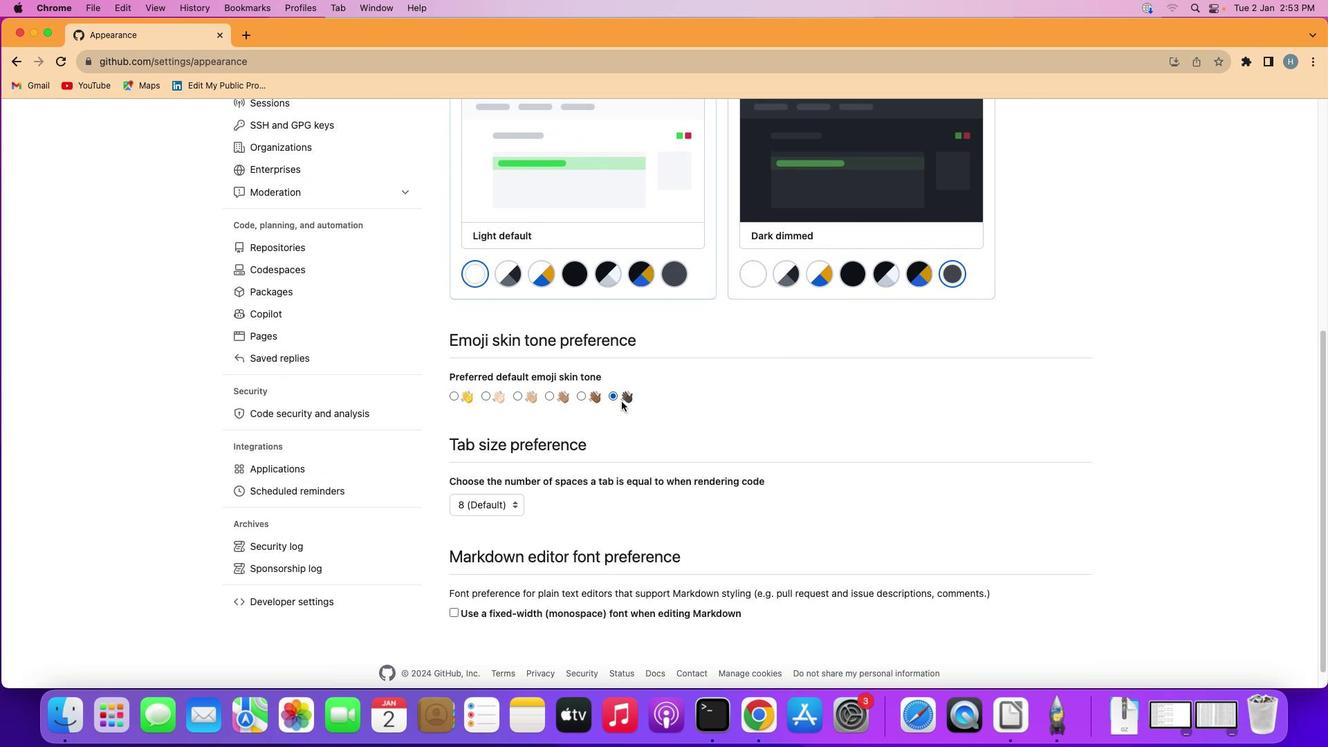 
Action: Mouse scrolled (621, 403) with delta (0, 0)
Screenshot: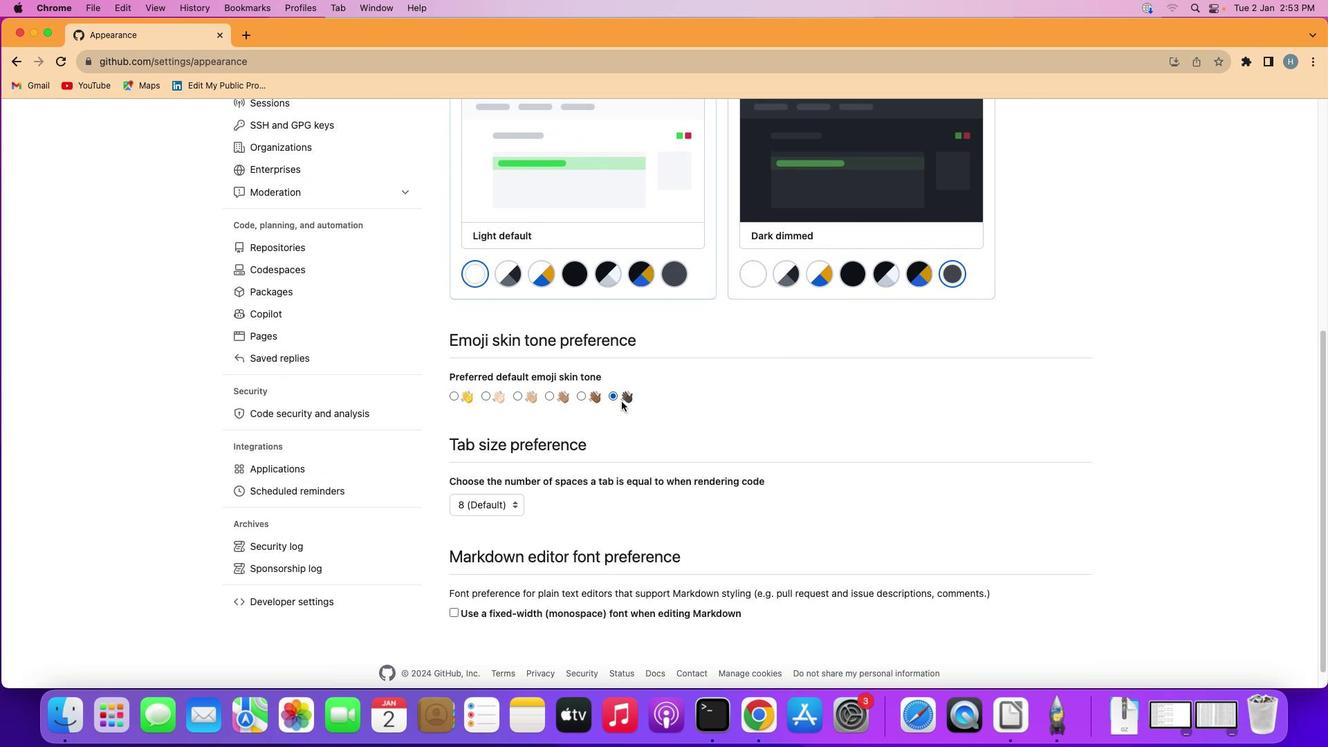 
Action: Mouse scrolled (621, 403) with delta (0, 2)
Screenshot: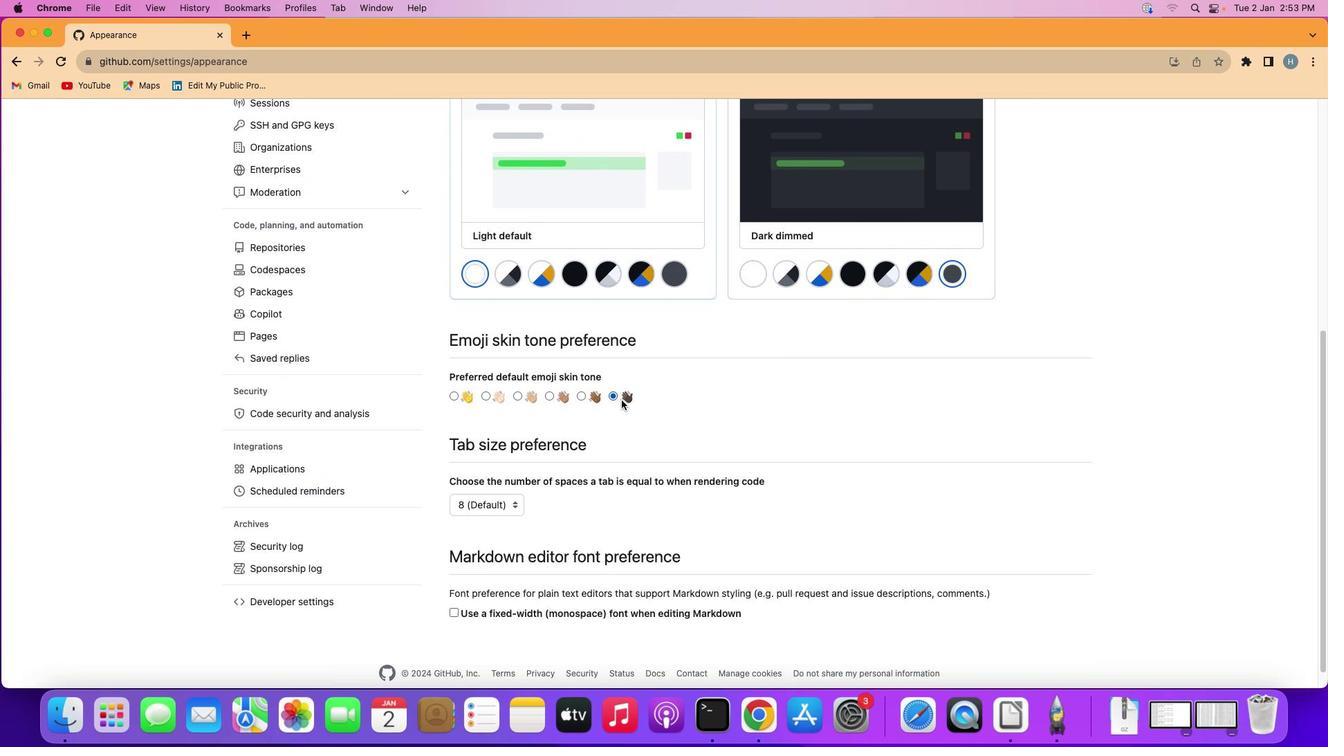 
Action: Mouse moved to (621, 403)
Screenshot: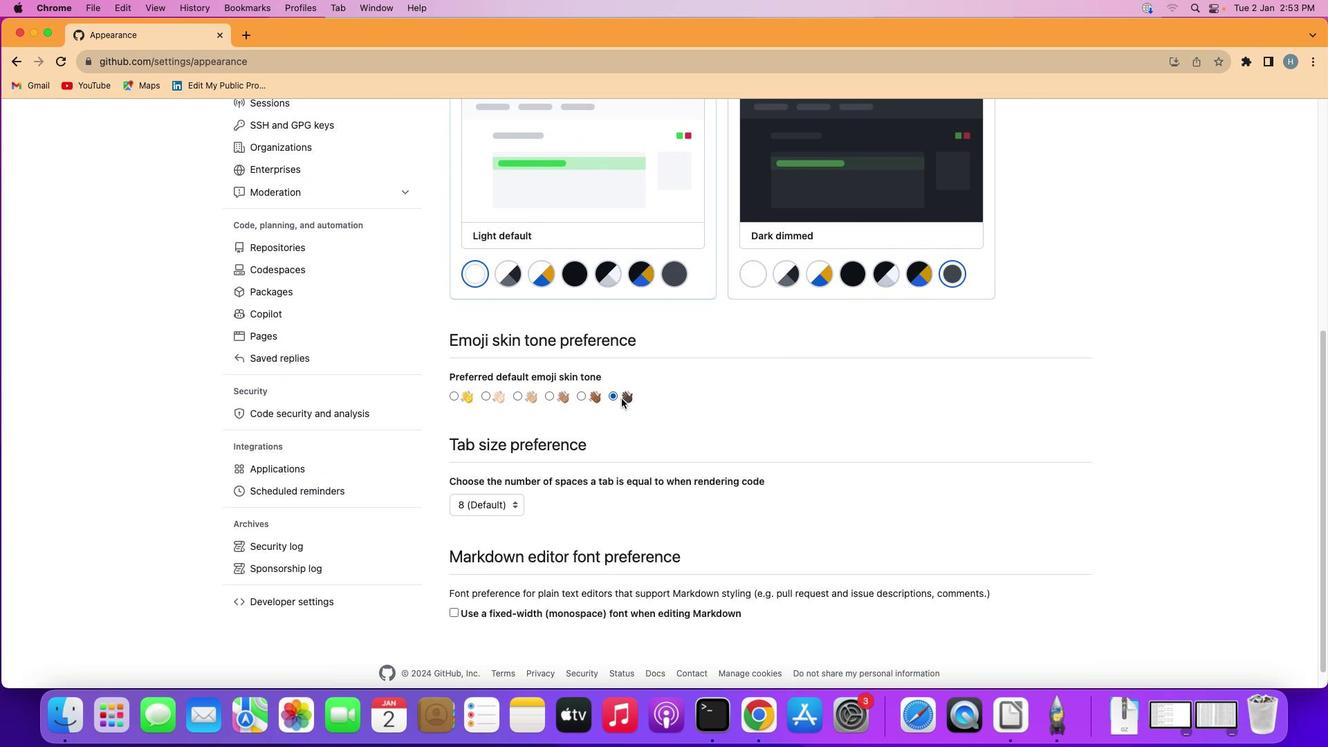 
Action: Mouse scrolled (621, 403) with delta (0, -1)
Screenshot: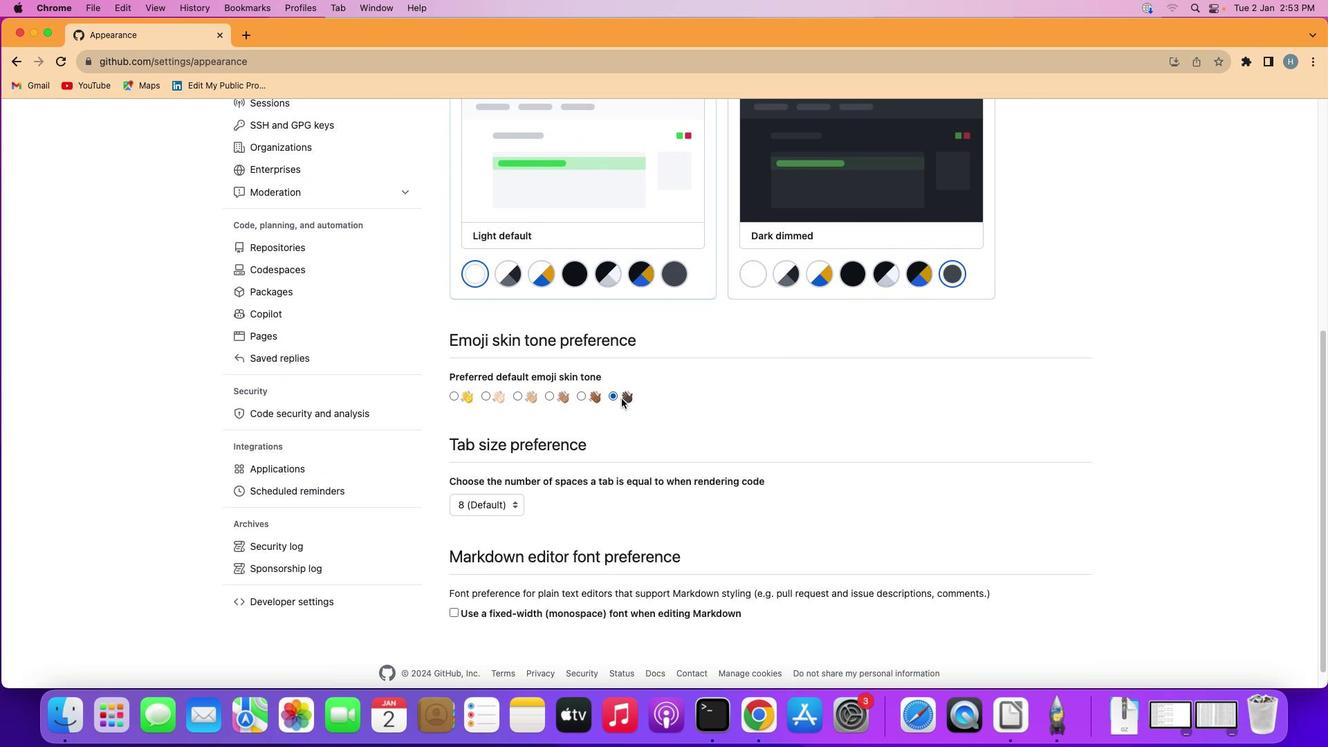 
Action: Mouse moved to (516, 504)
Screenshot: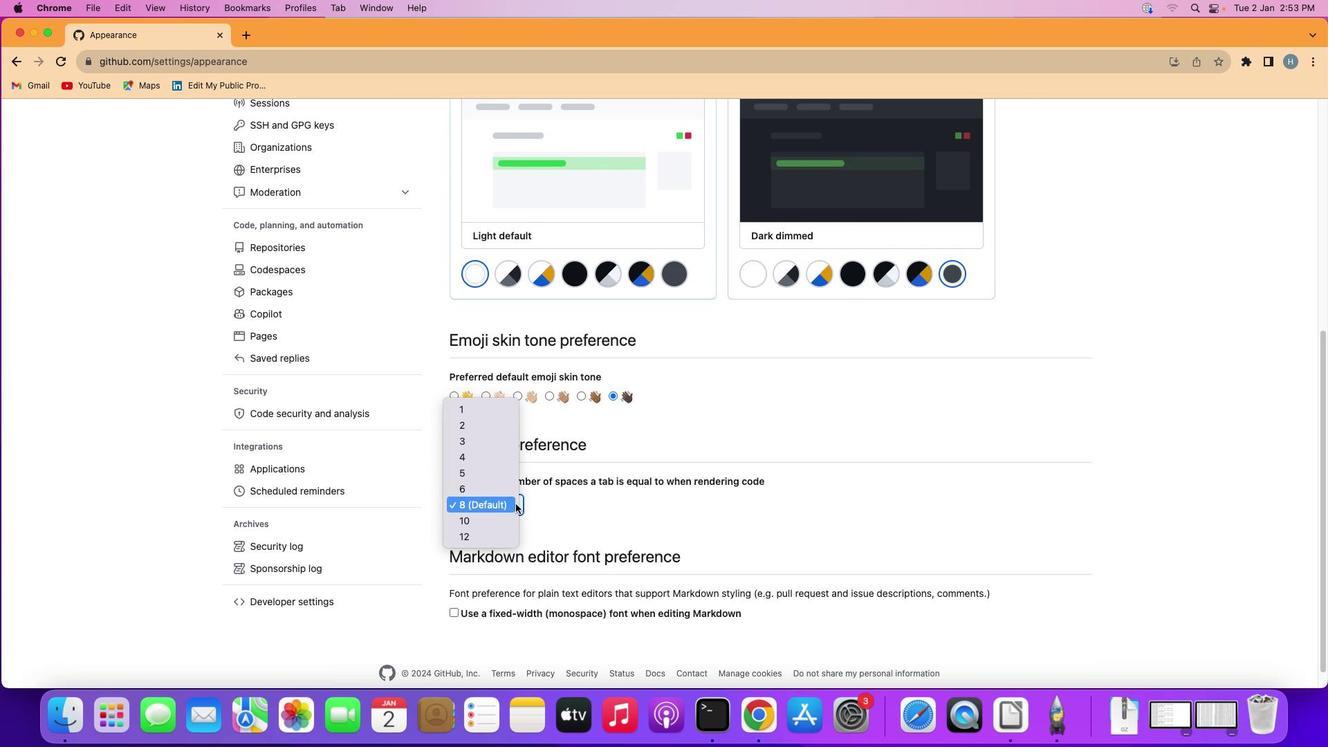 
Action: Mouse pressed left at (516, 504)
Screenshot: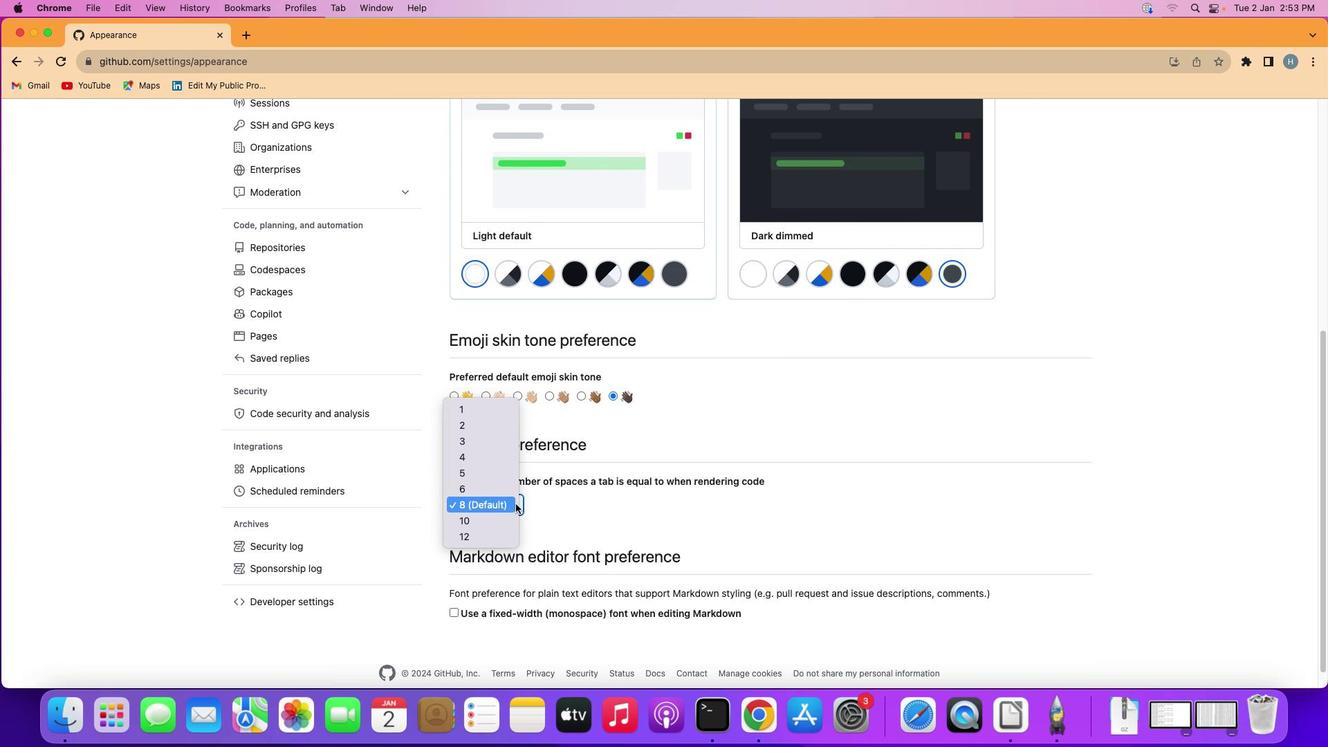 
Action: Mouse moved to (471, 412)
Screenshot: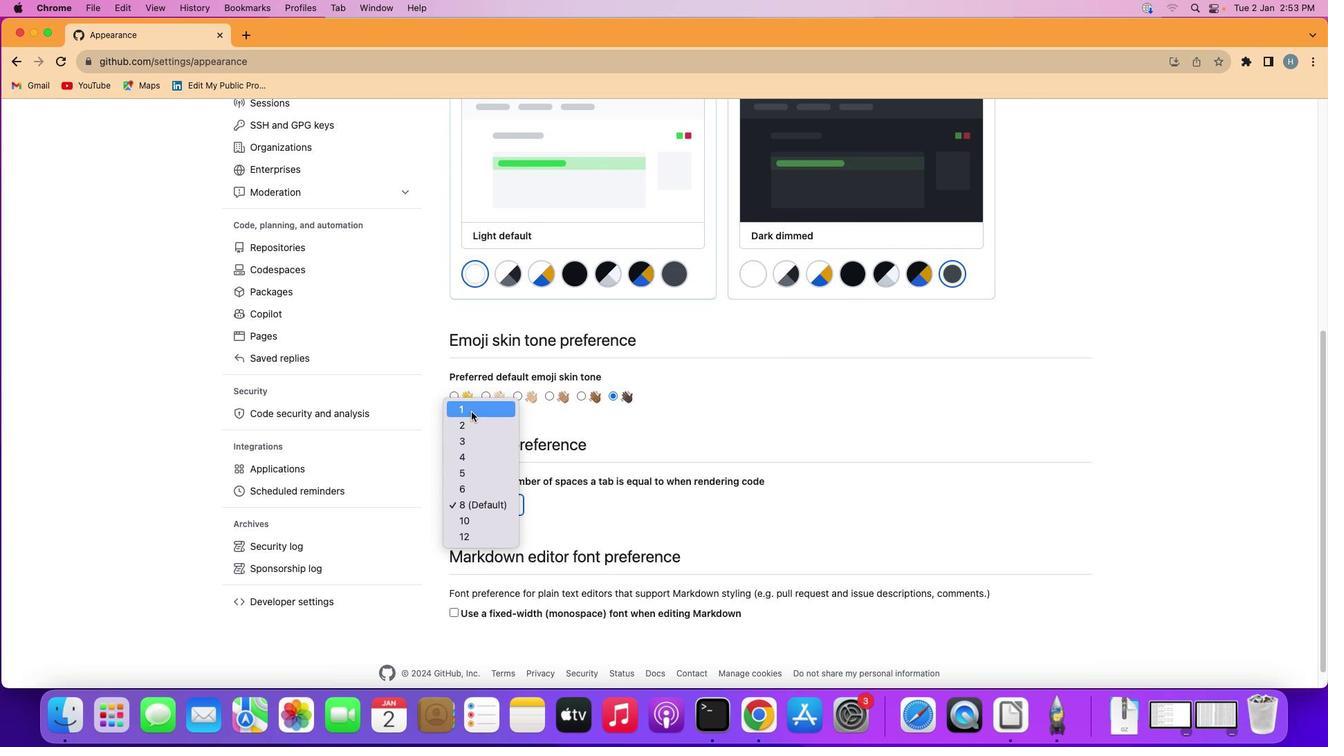 
Action: Mouse pressed left at (471, 412)
Screenshot: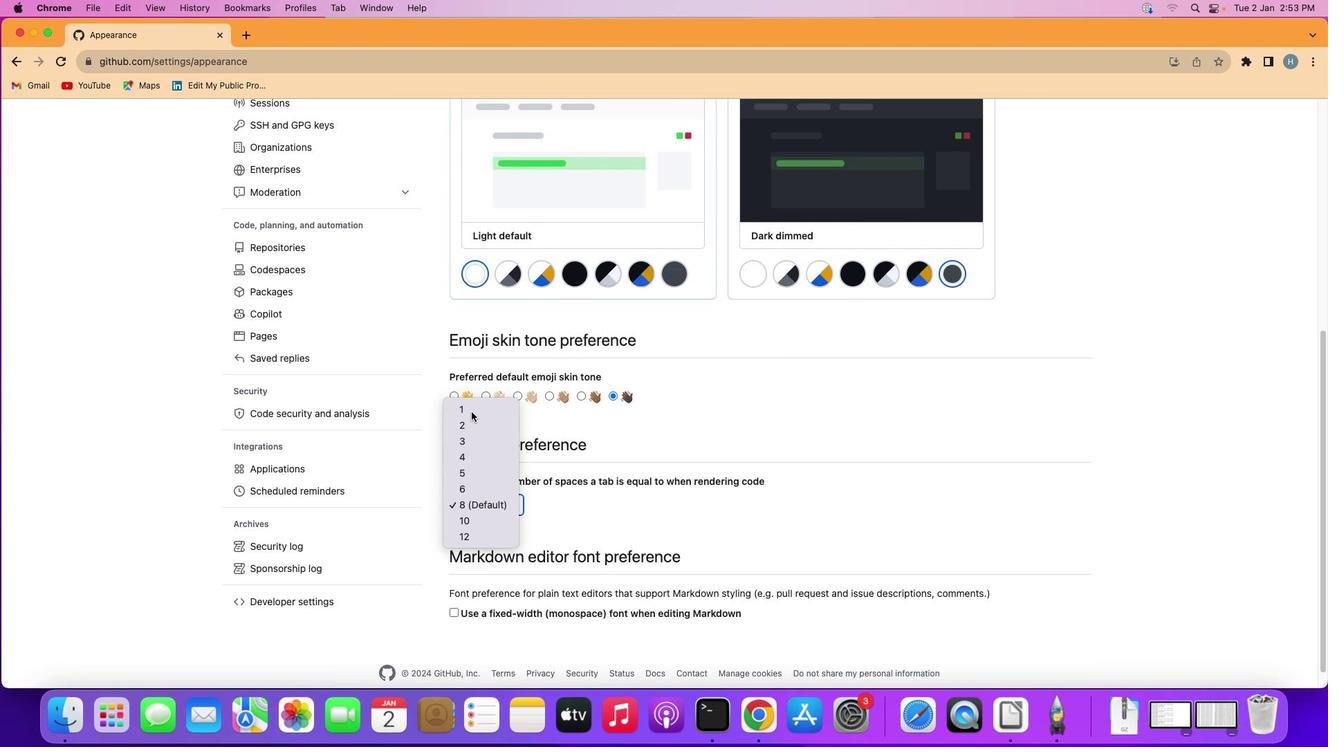 
